Task: Search one way flight ticket for 2 adults, 2 children, 2 infants in seat in first from Kaunakakai, Molokai: Molokai Airport (hoolehua Airport) to Riverton: Central Wyoming Regional Airport (was Riverton Regional) on 5-4-2023. Choice of flights is Southwest. Number of bags: 7 checked bags. Price is upto 110000. Outbound departure time preference is 7:30.
Action: Mouse moved to (312, 304)
Screenshot: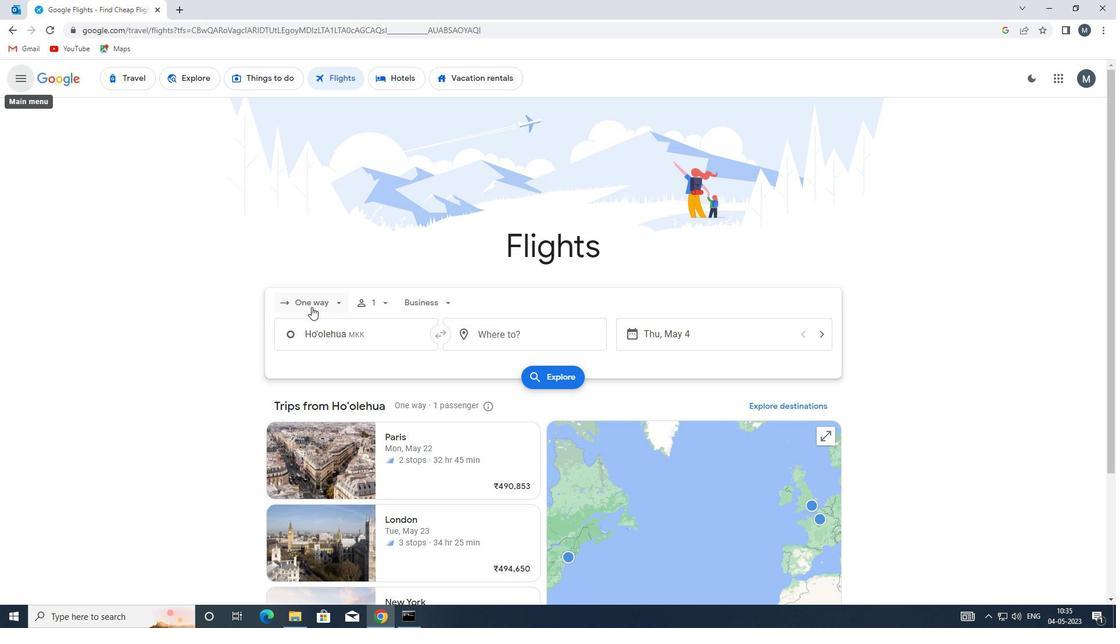 
Action: Mouse pressed left at (312, 304)
Screenshot: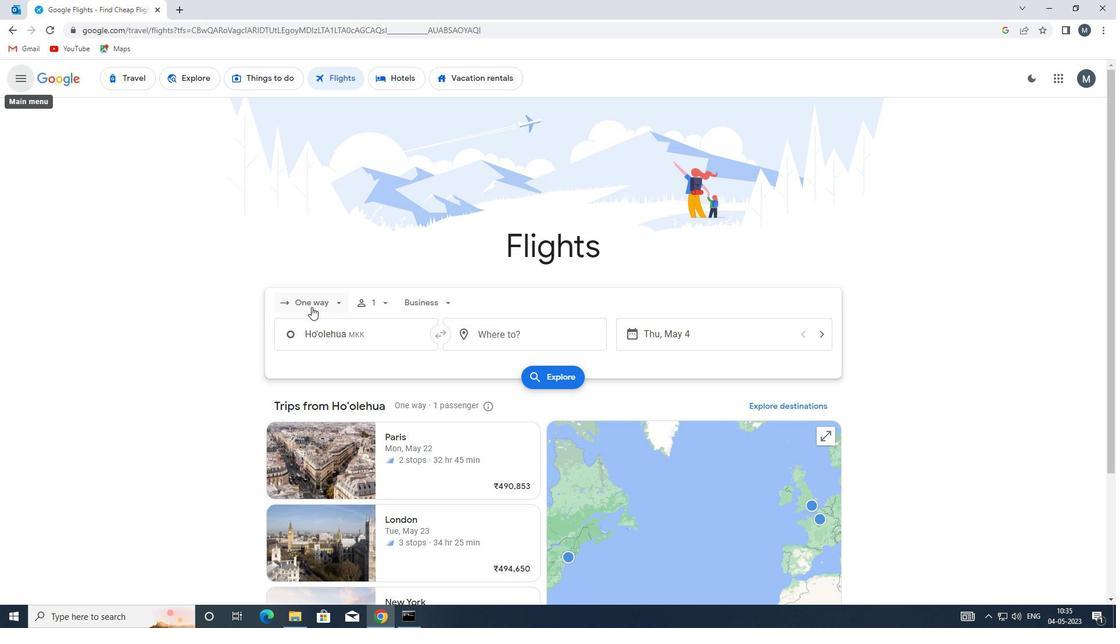 
Action: Mouse moved to (327, 358)
Screenshot: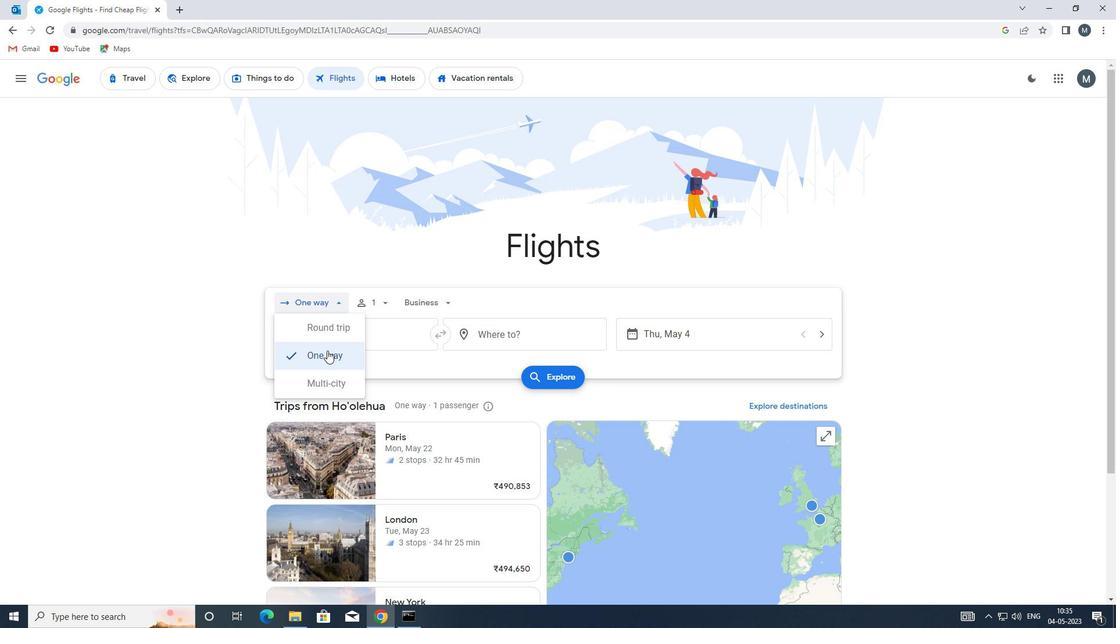 
Action: Mouse pressed left at (327, 358)
Screenshot: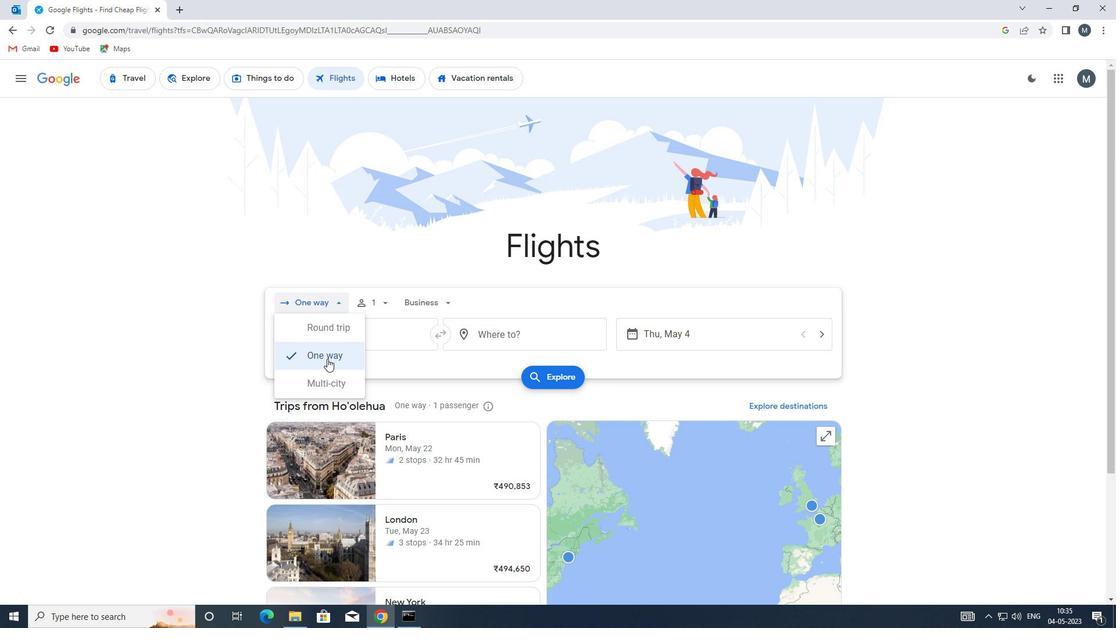 
Action: Mouse moved to (382, 304)
Screenshot: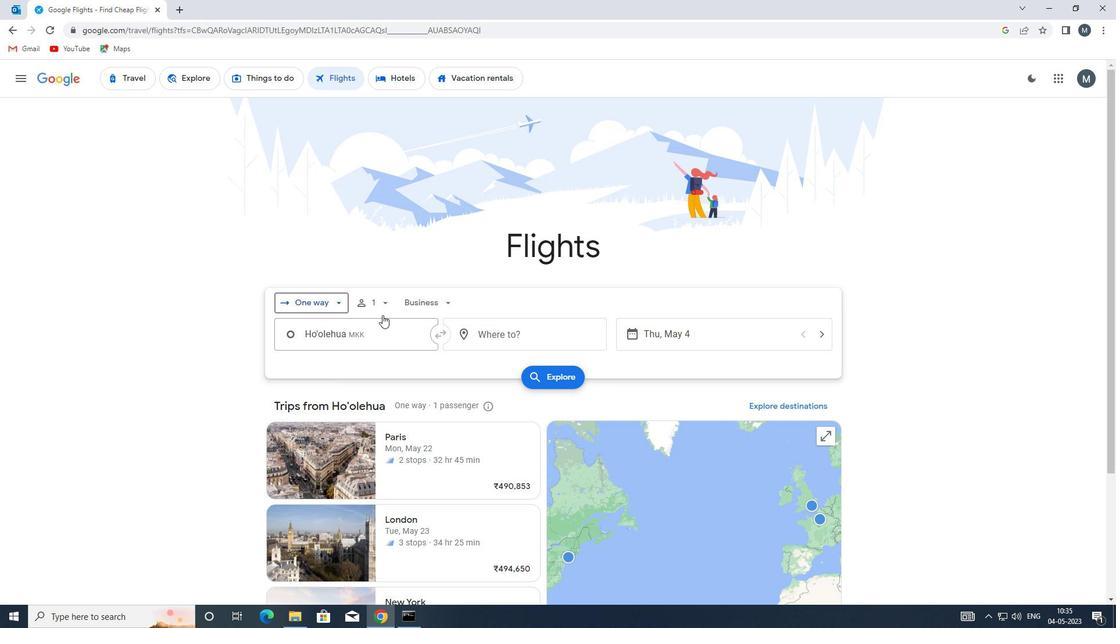 
Action: Mouse pressed left at (382, 304)
Screenshot: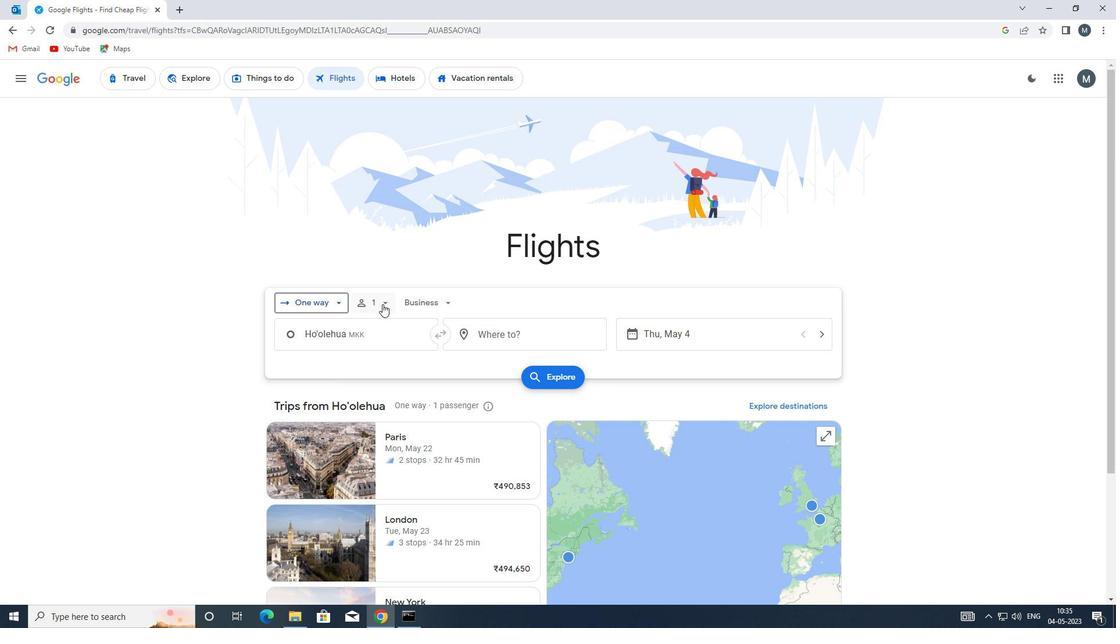 
Action: Mouse moved to (472, 330)
Screenshot: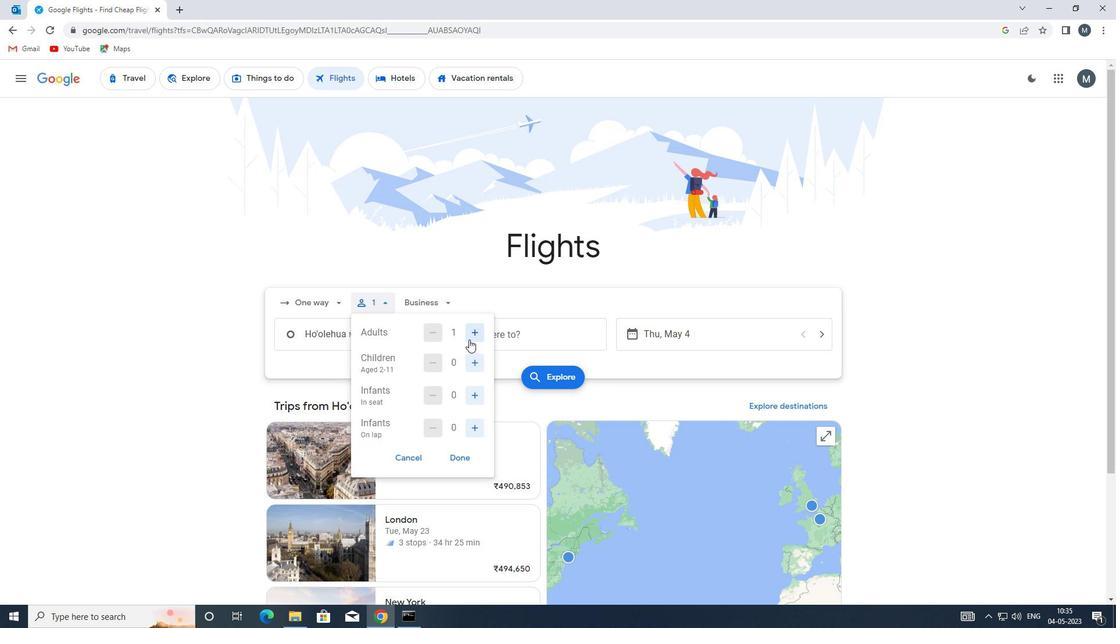 
Action: Mouse pressed left at (472, 330)
Screenshot: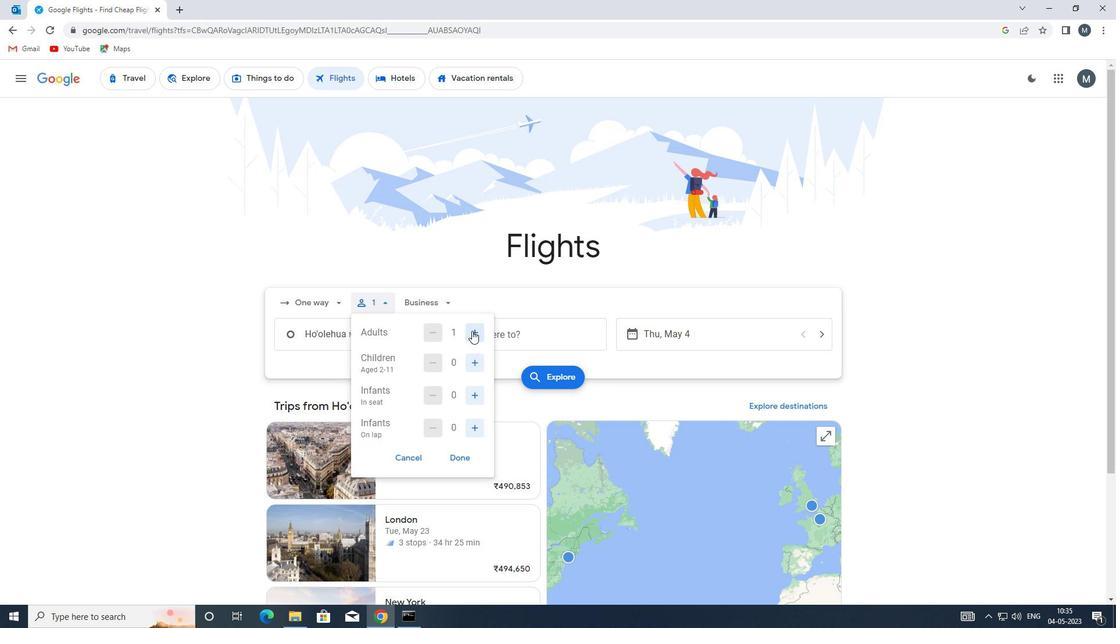 
Action: Mouse moved to (481, 362)
Screenshot: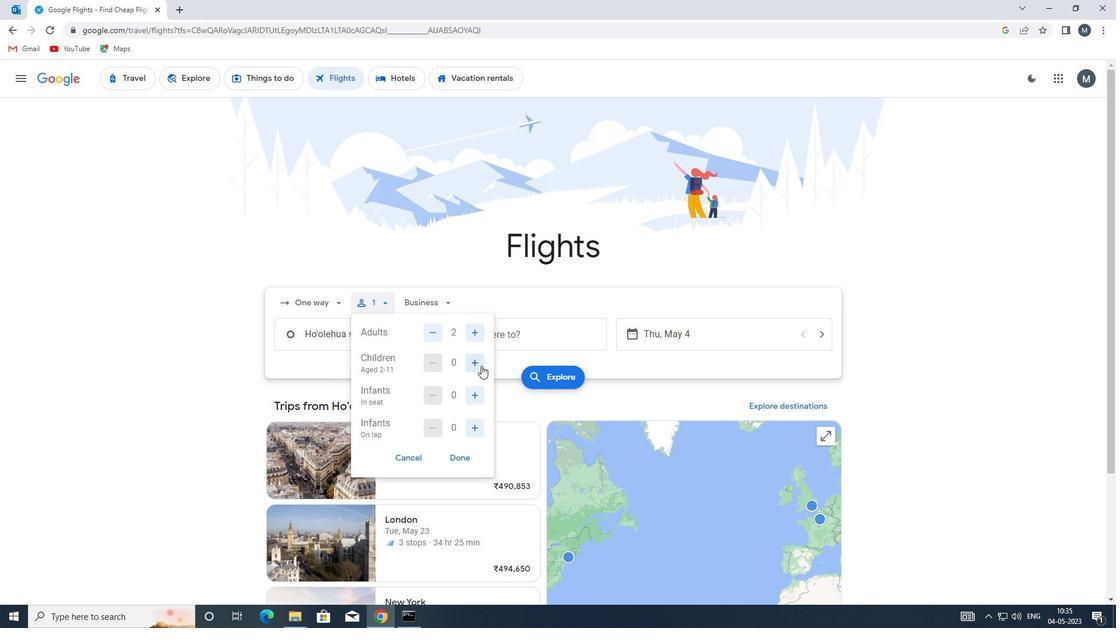 
Action: Mouse pressed left at (481, 362)
Screenshot: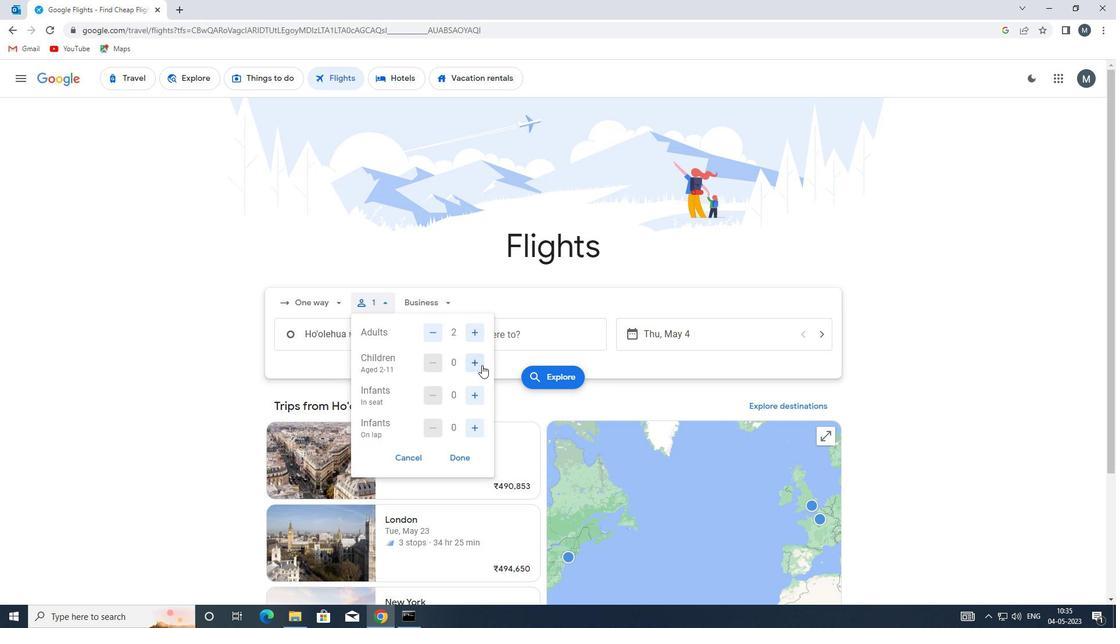
Action: Mouse pressed left at (481, 362)
Screenshot: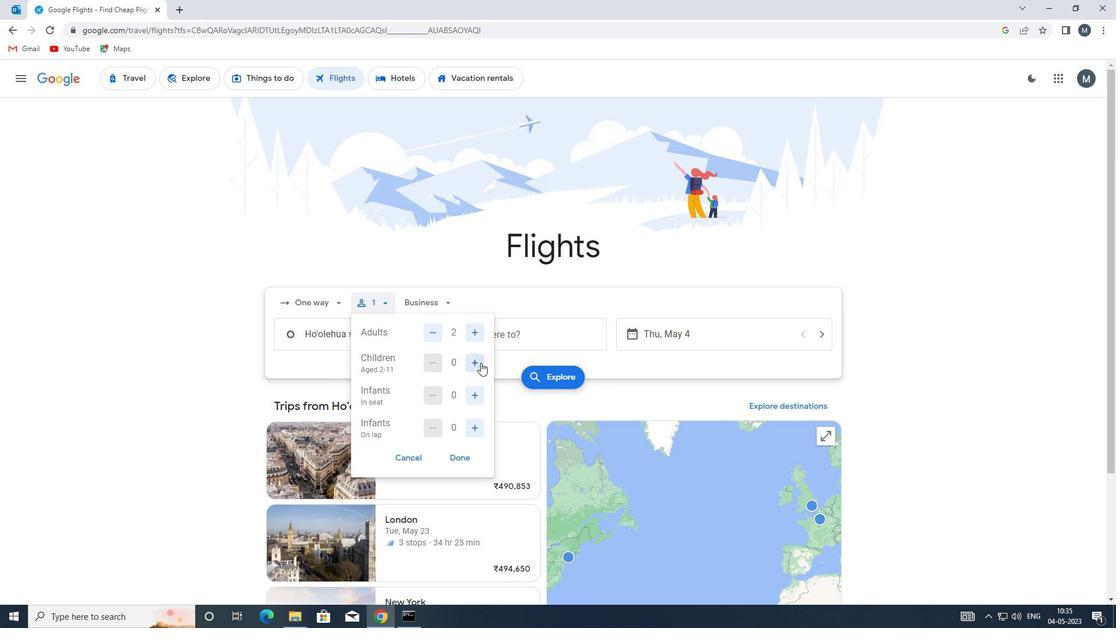 
Action: Mouse moved to (476, 394)
Screenshot: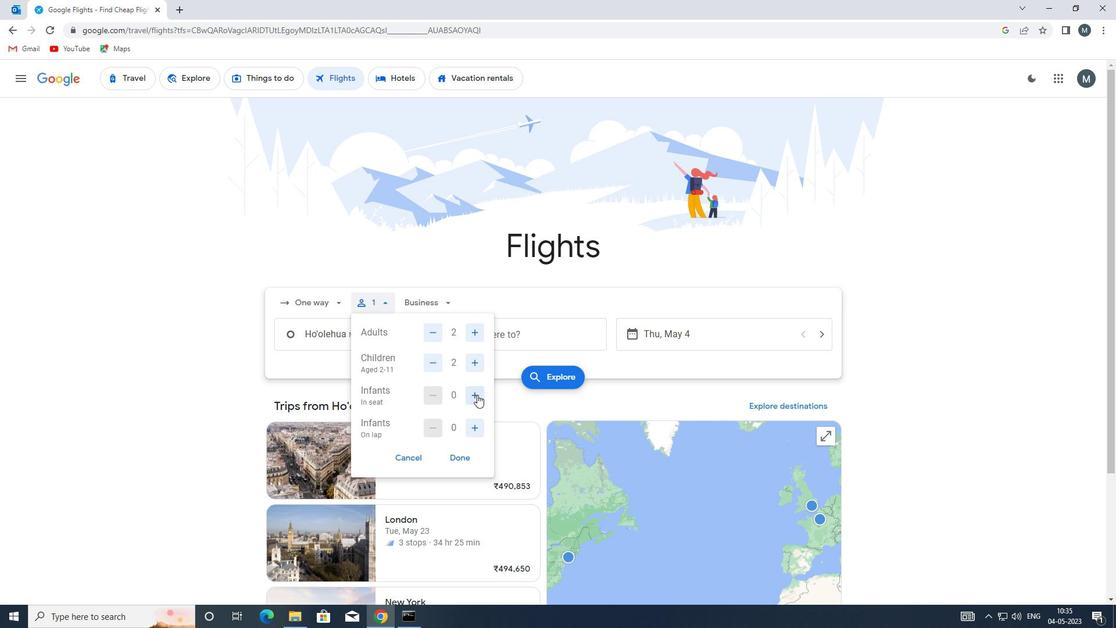 
Action: Mouse pressed left at (476, 394)
Screenshot: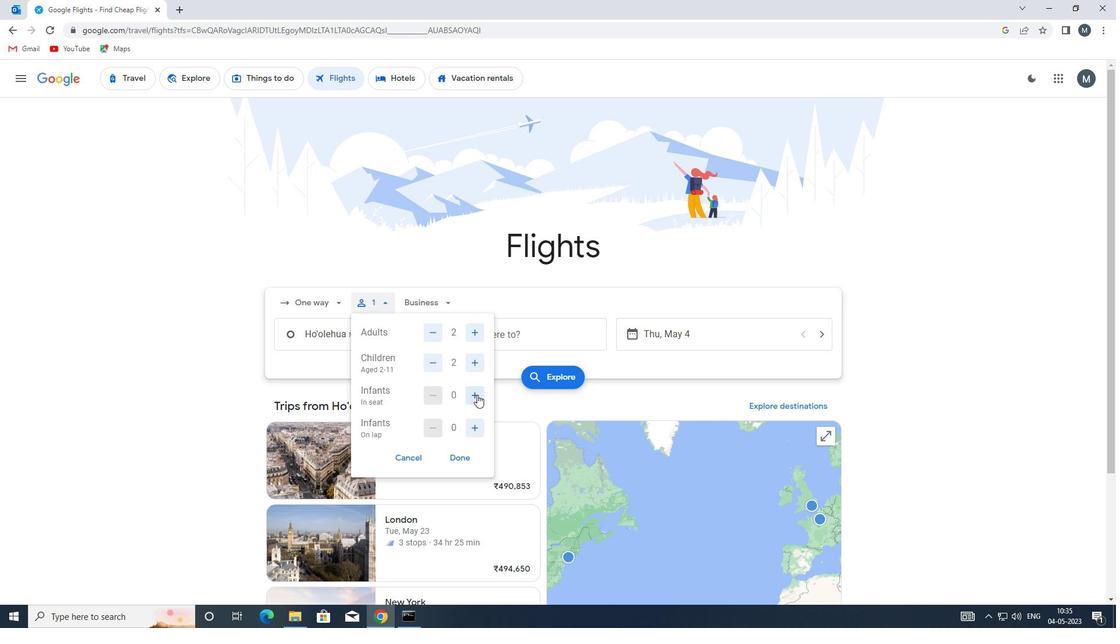 
Action: Mouse pressed left at (476, 394)
Screenshot: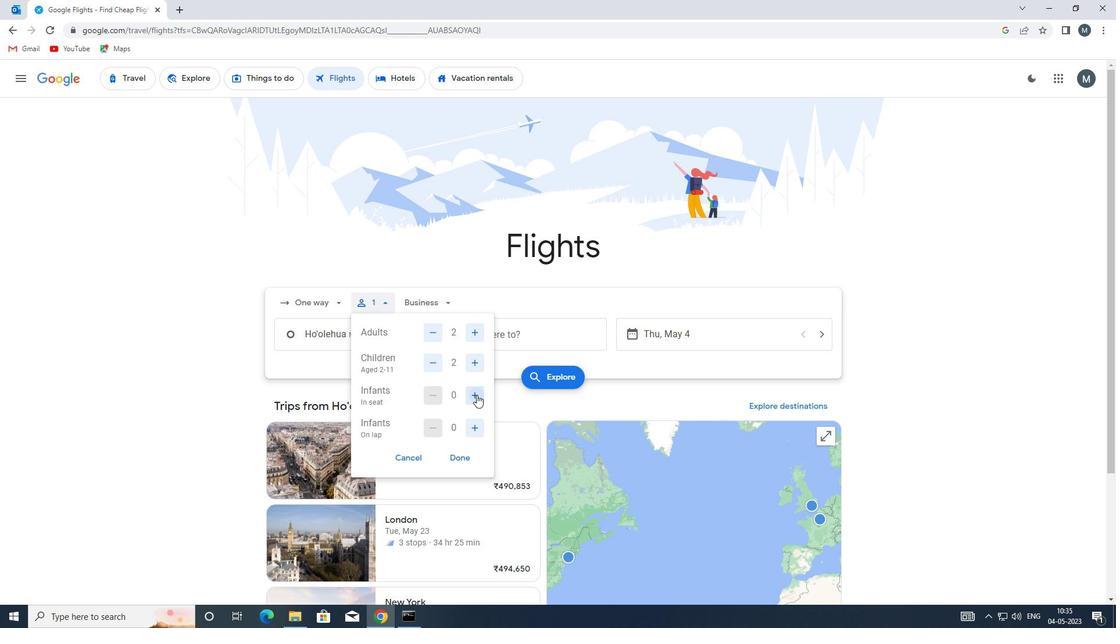 
Action: Mouse moved to (469, 454)
Screenshot: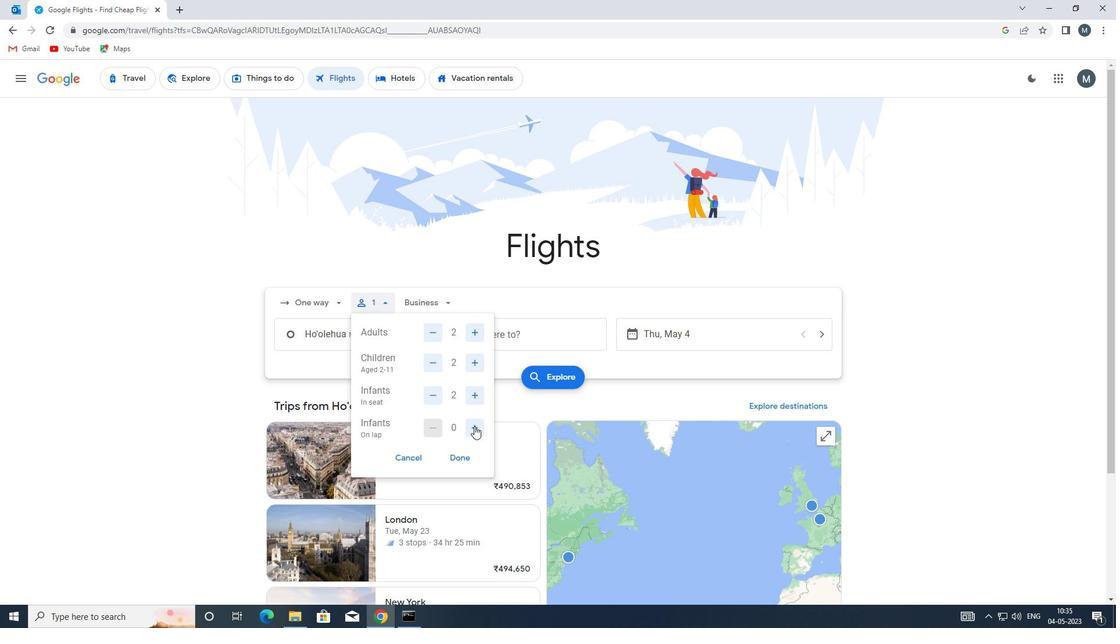 
Action: Mouse pressed left at (469, 454)
Screenshot: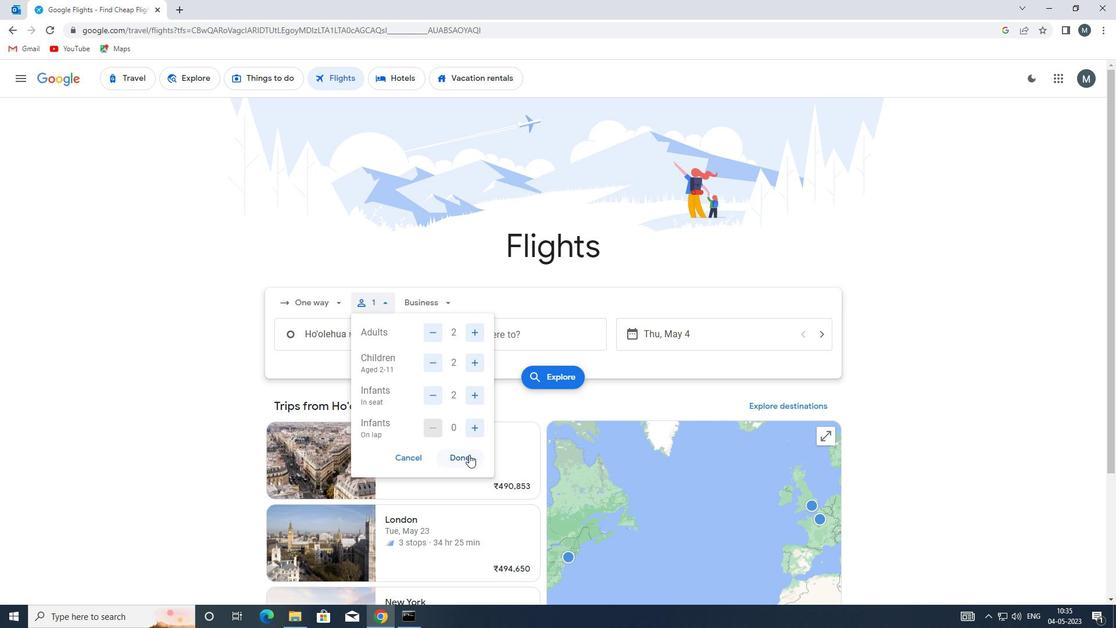 
Action: Mouse moved to (442, 307)
Screenshot: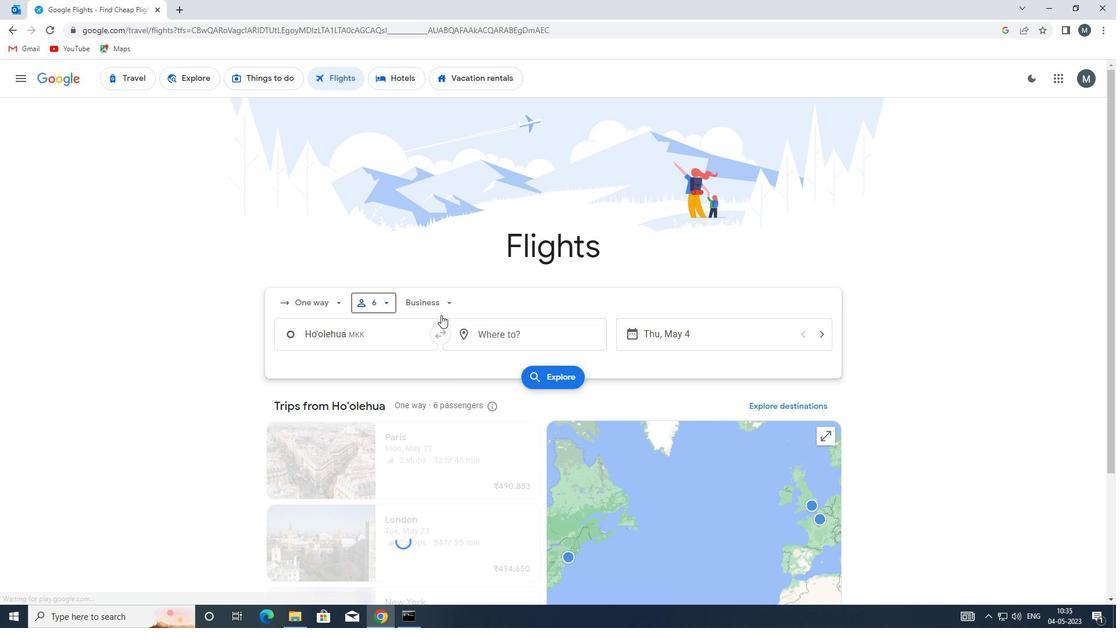 
Action: Mouse pressed left at (442, 307)
Screenshot: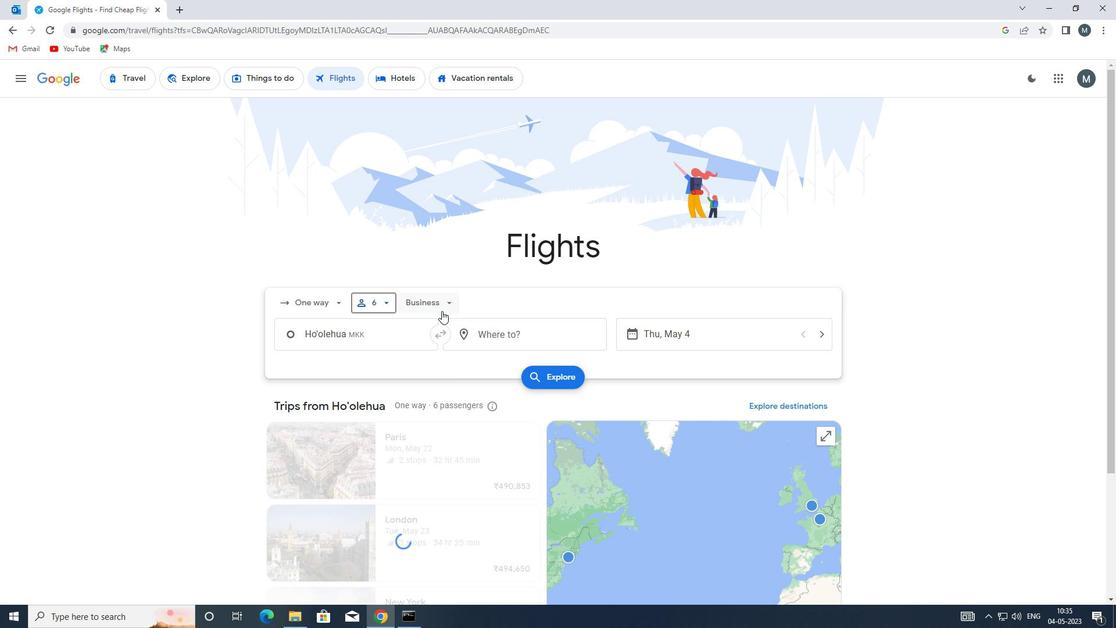 
Action: Mouse moved to (466, 410)
Screenshot: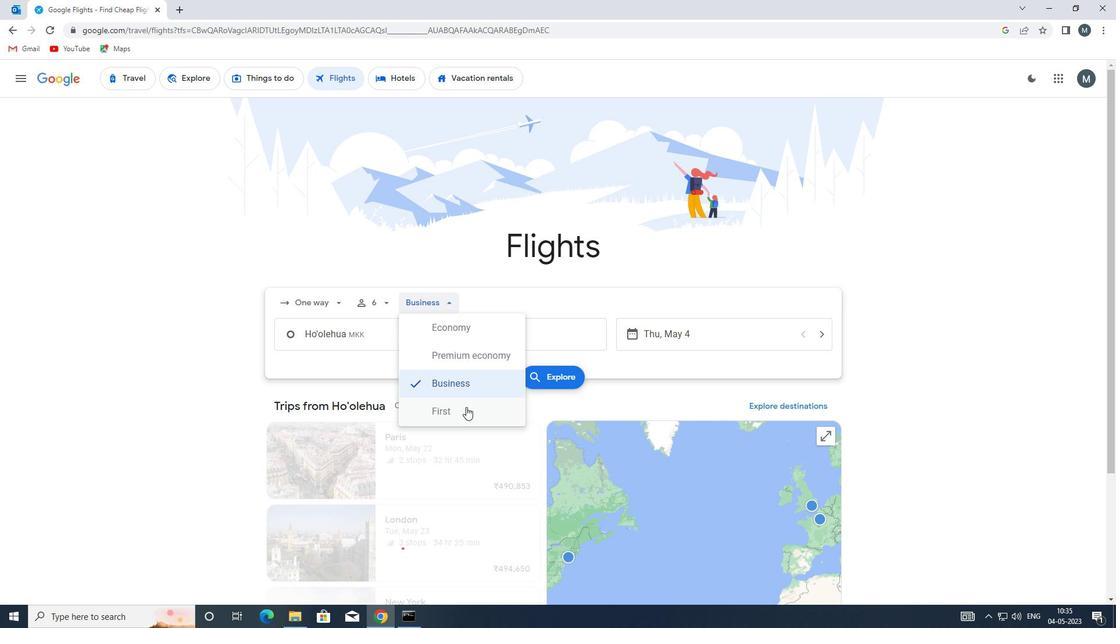 
Action: Mouse pressed left at (466, 410)
Screenshot: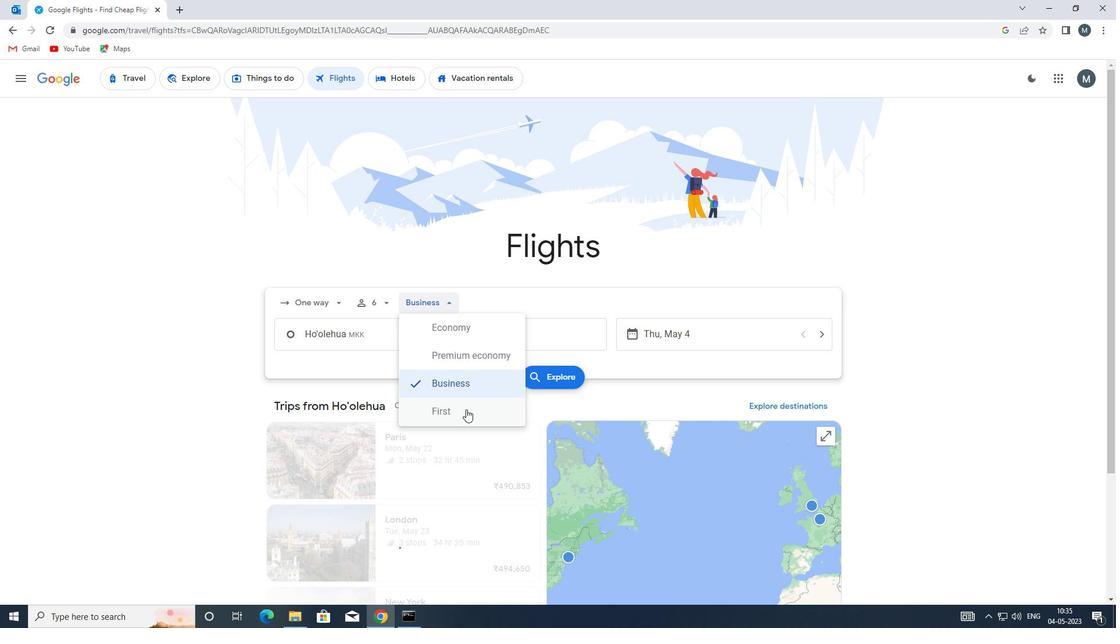 
Action: Mouse moved to (393, 340)
Screenshot: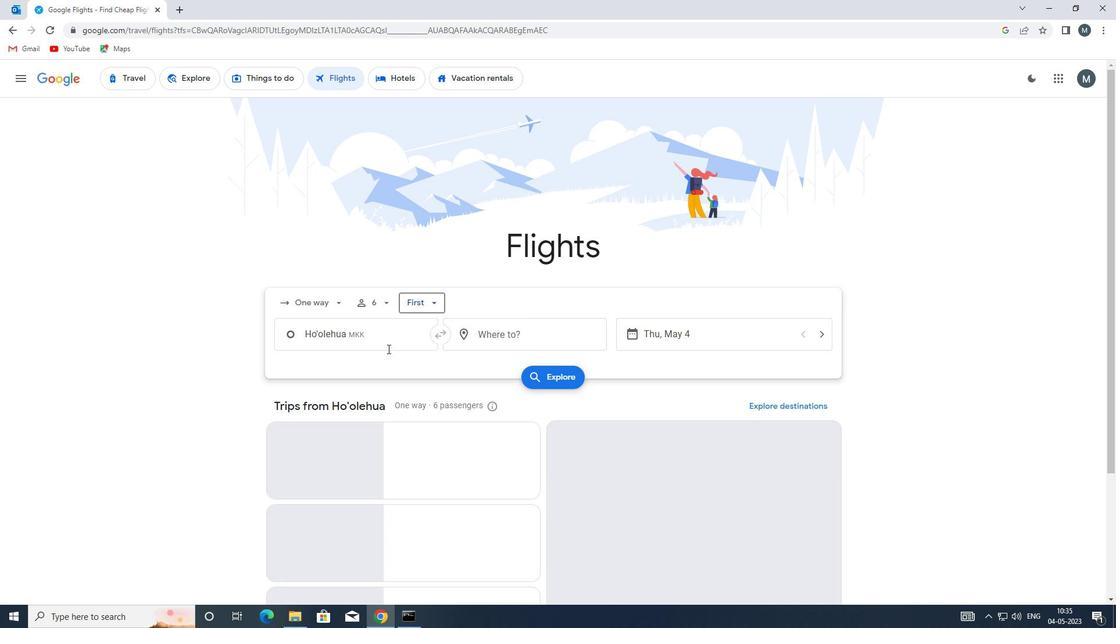 
Action: Mouse pressed left at (393, 340)
Screenshot: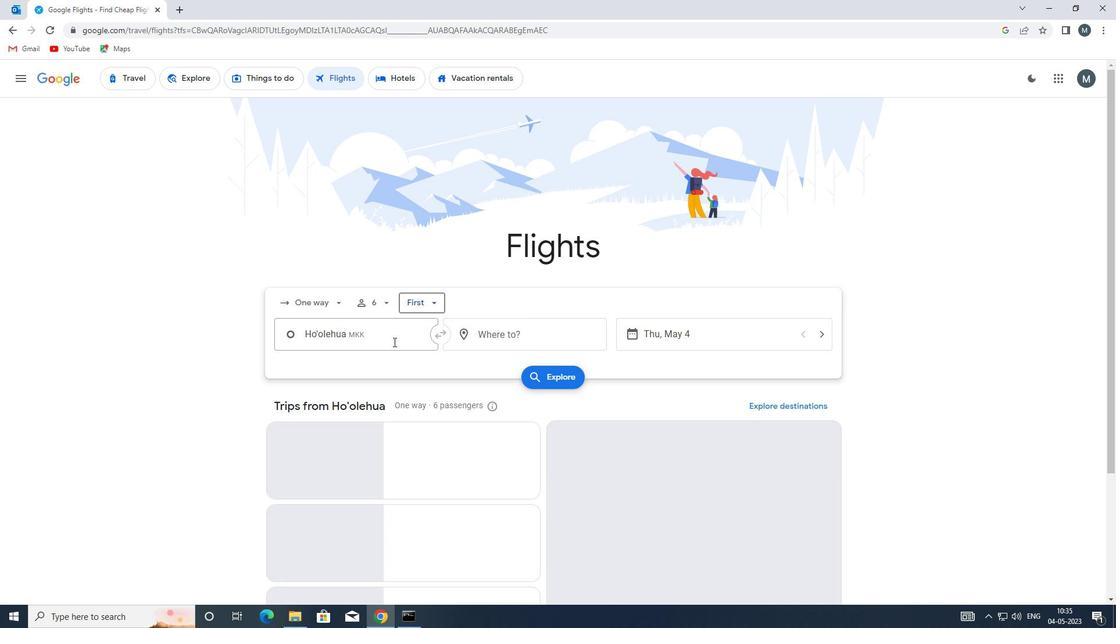 
Action: Mouse moved to (389, 405)
Screenshot: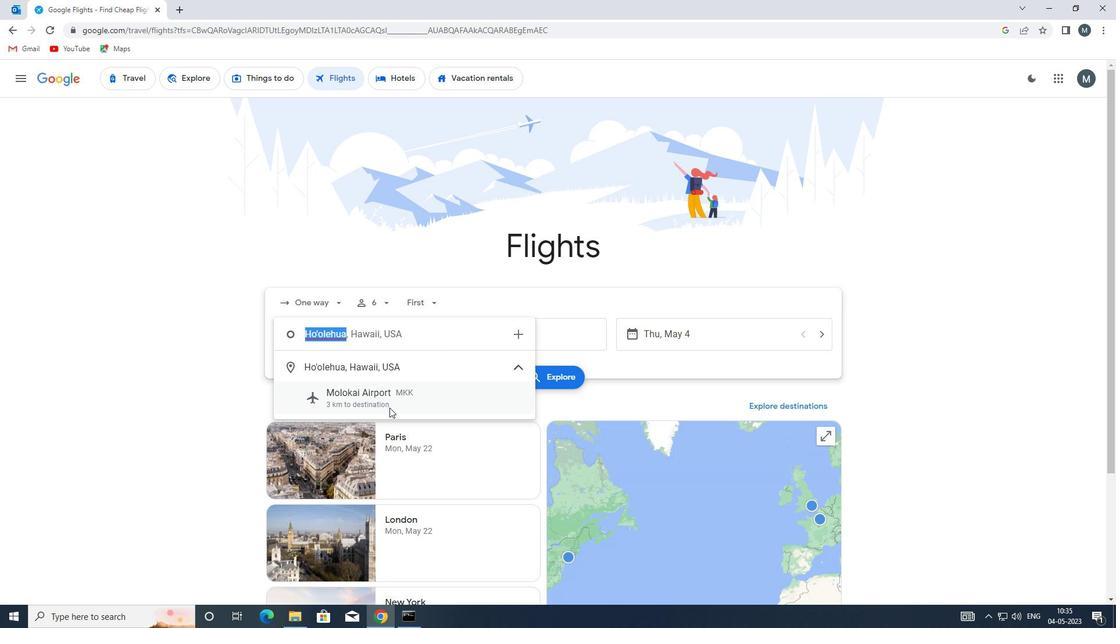 
Action: Mouse pressed left at (389, 405)
Screenshot: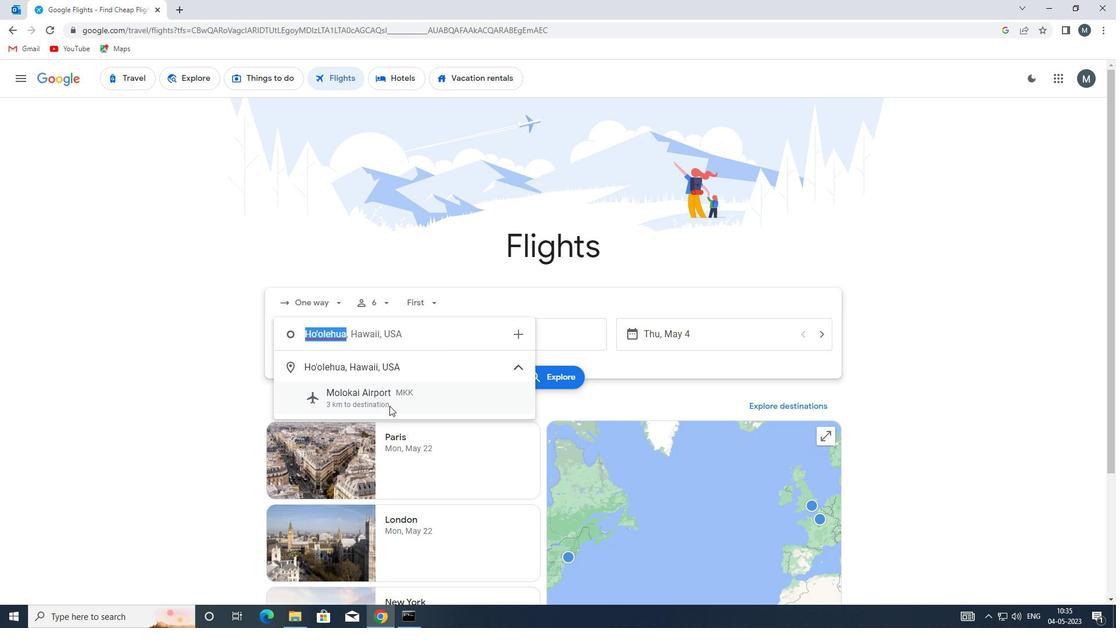 
Action: Mouse moved to (490, 336)
Screenshot: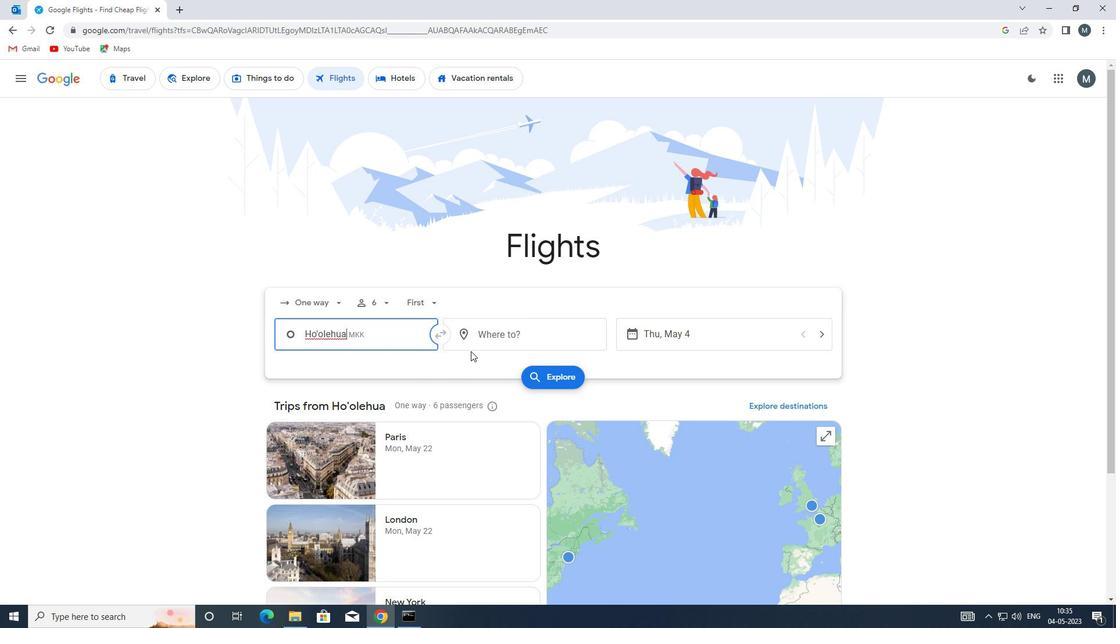 
Action: Mouse pressed left at (490, 336)
Screenshot: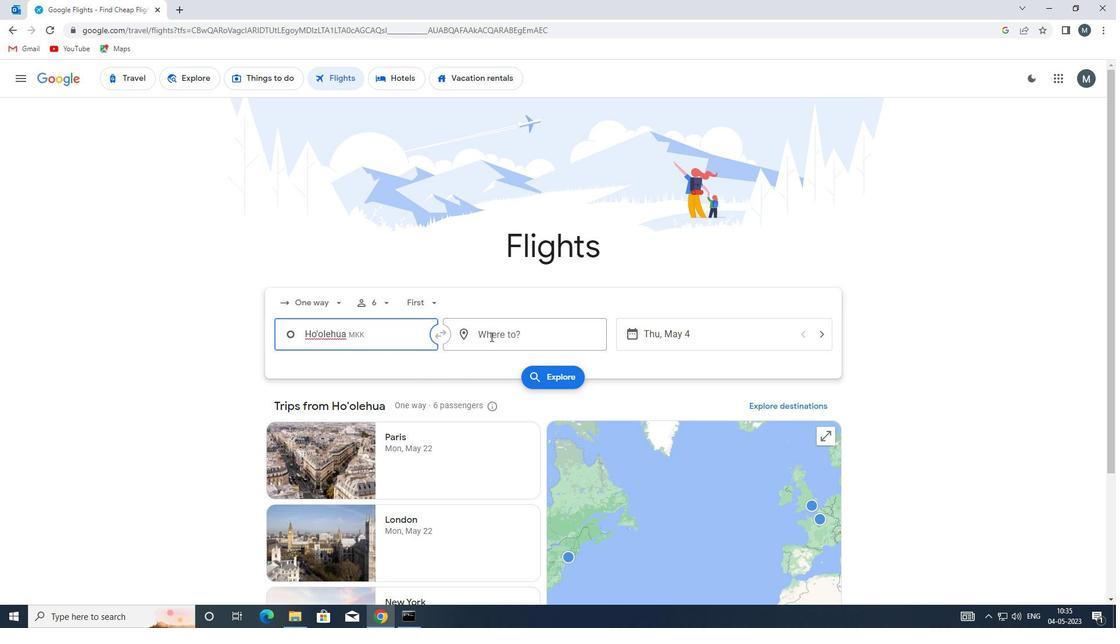 
Action: Key pressed riw
Screenshot: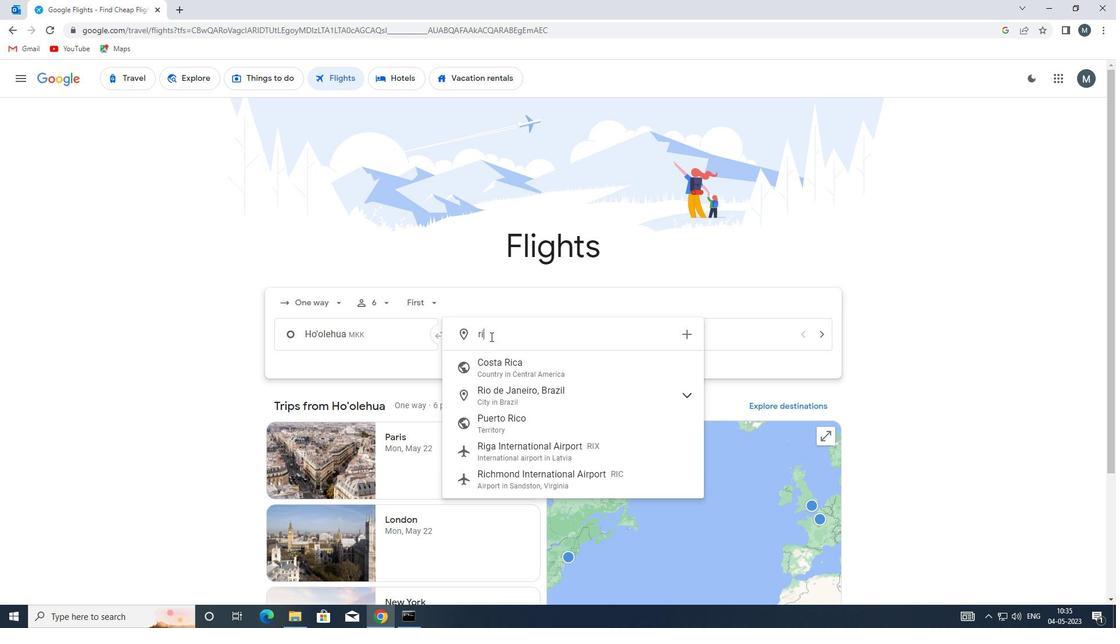 
Action: Mouse moved to (531, 372)
Screenshot: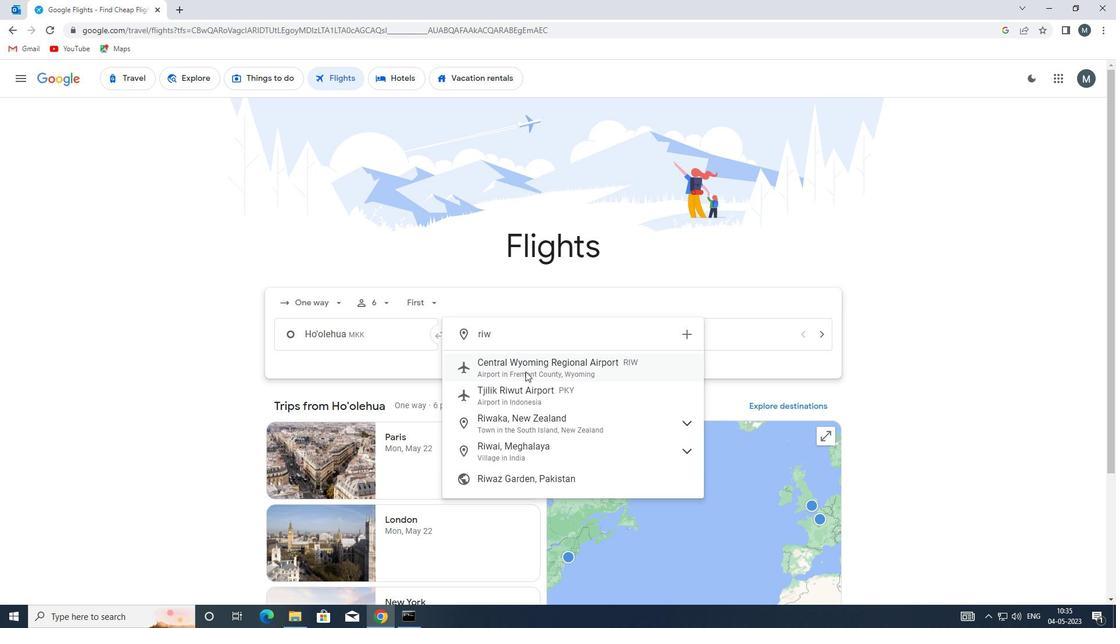 
Action: Mouse pressed left at (531, 372)
Screenshot: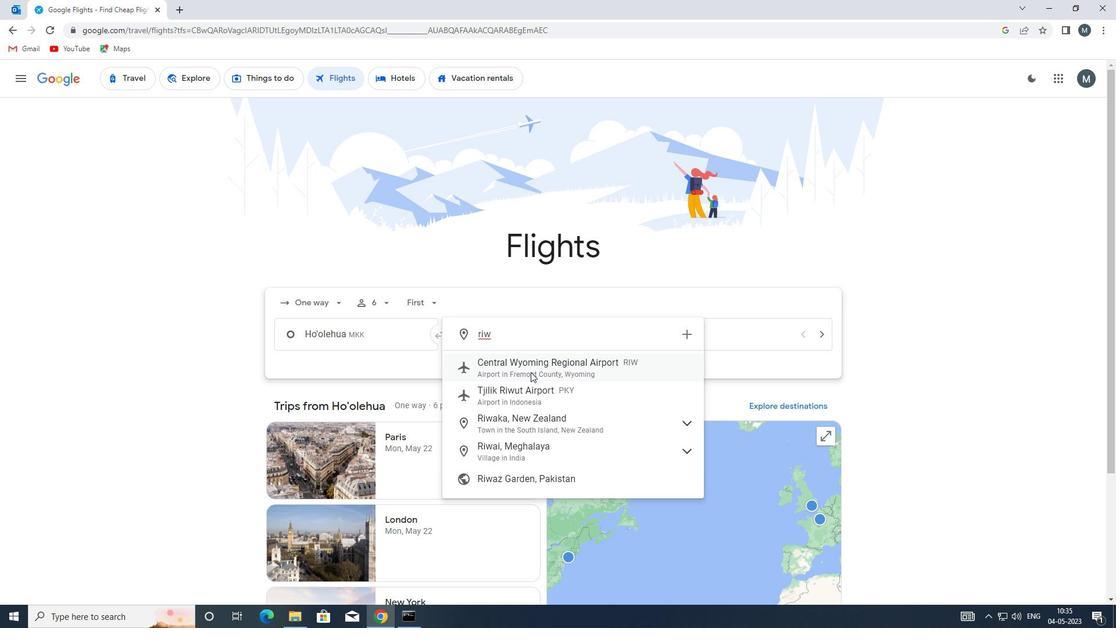
Action: Mouse moved to (651, 337)
Screenshot: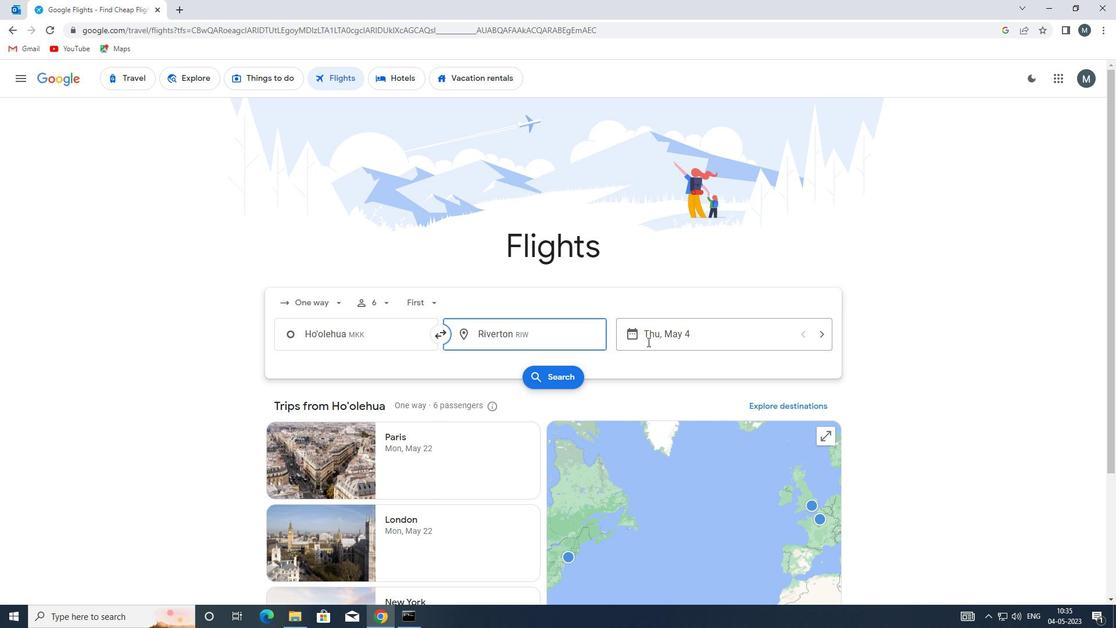 
Action: Mouse pressed left at (651, 337)
Screenshot: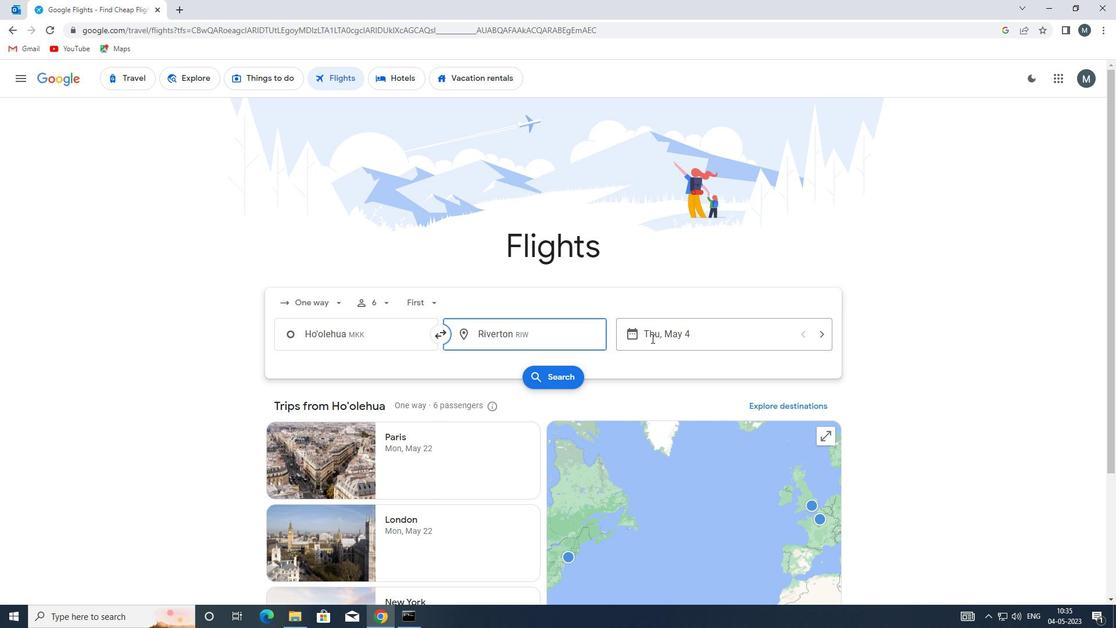 
Action: Mouse moved to (532, 393)
Screenshot: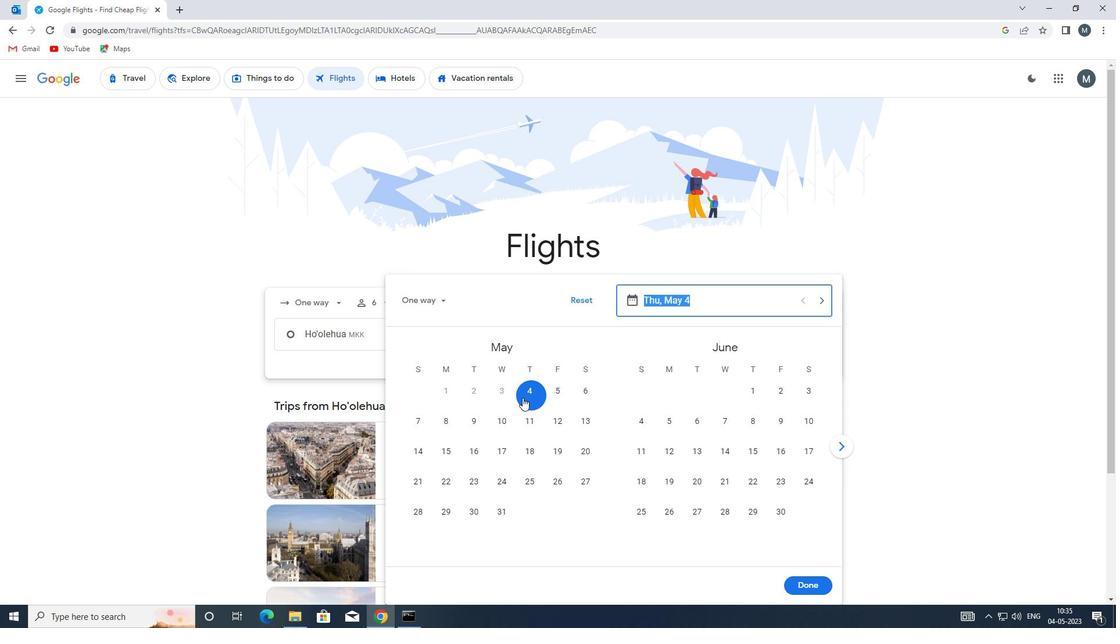 
Action: Mouse pressed left at (532, 393)
Screenshot: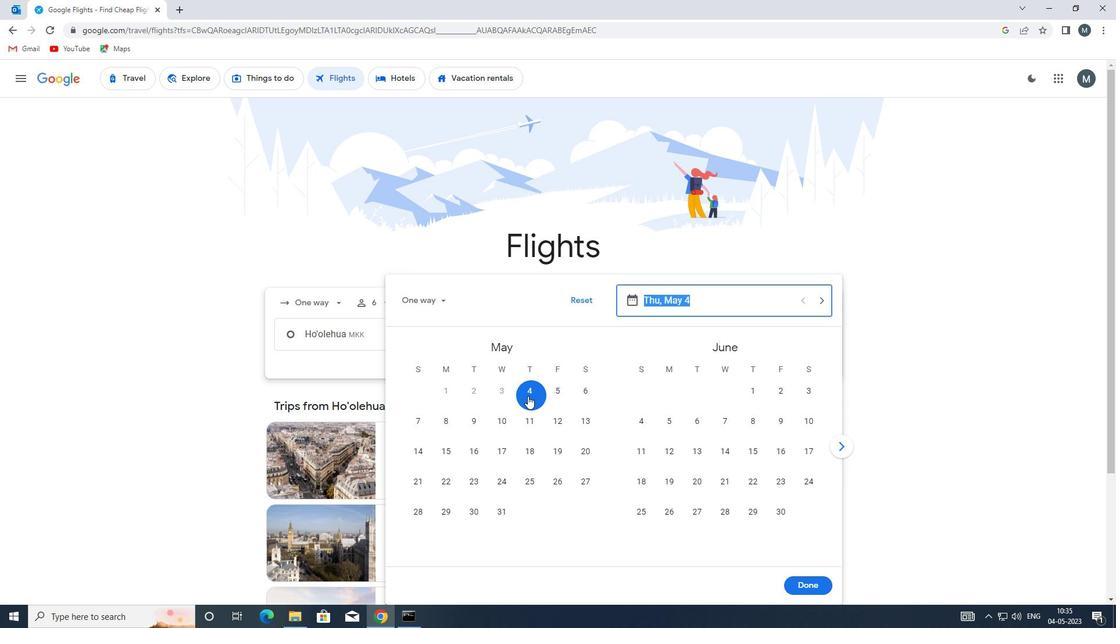 
Action: Mouse moved to (797, 579)
Screenshot: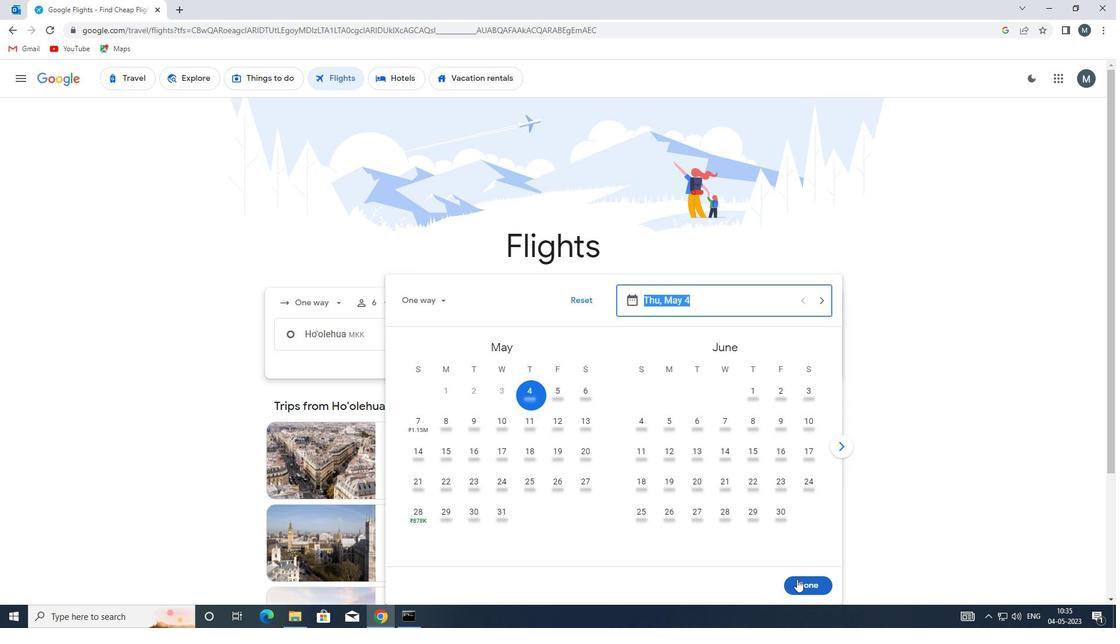 
Action: Mouse pressed left at (797, 579)
Screenshot: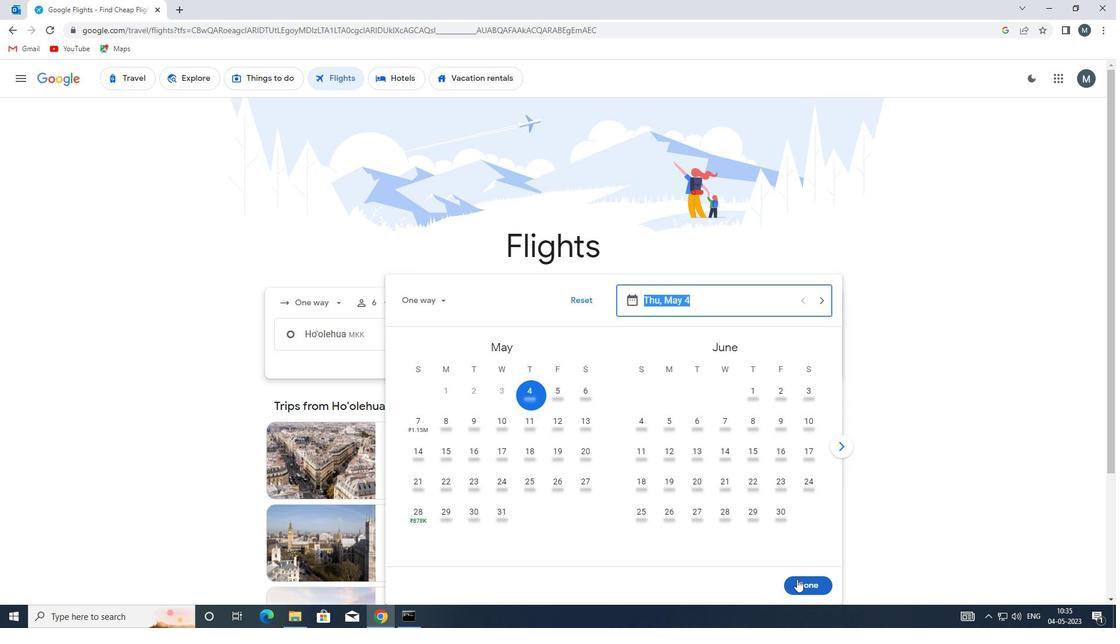 
Action: Mouse moved to (573, 382)
Screenshot: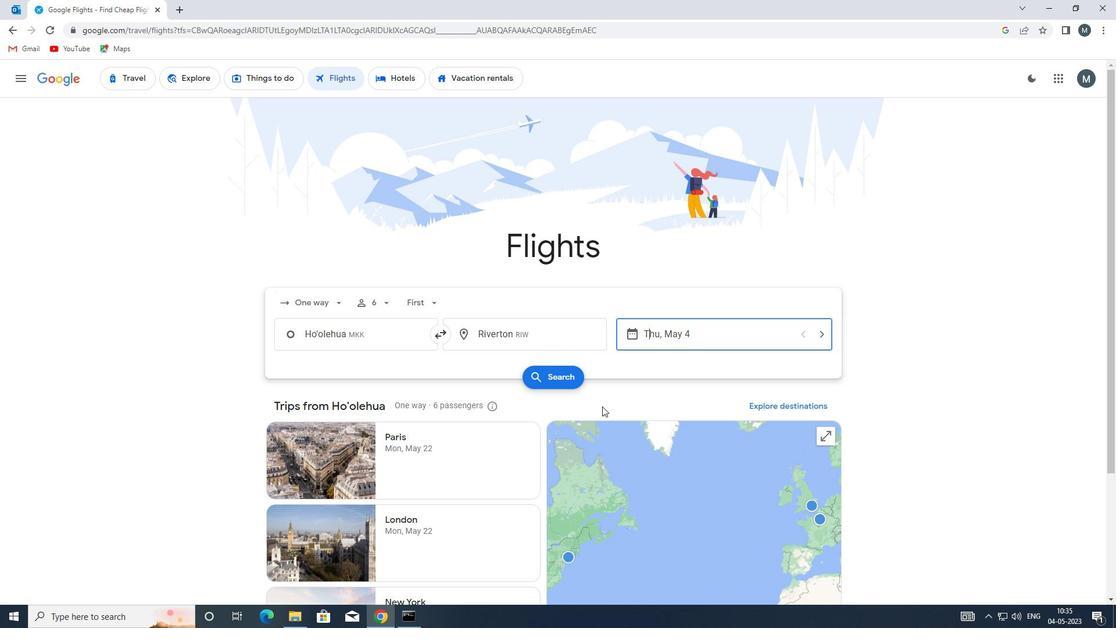 
Action: Mouse pressed left at (573, 382)
Screenshot: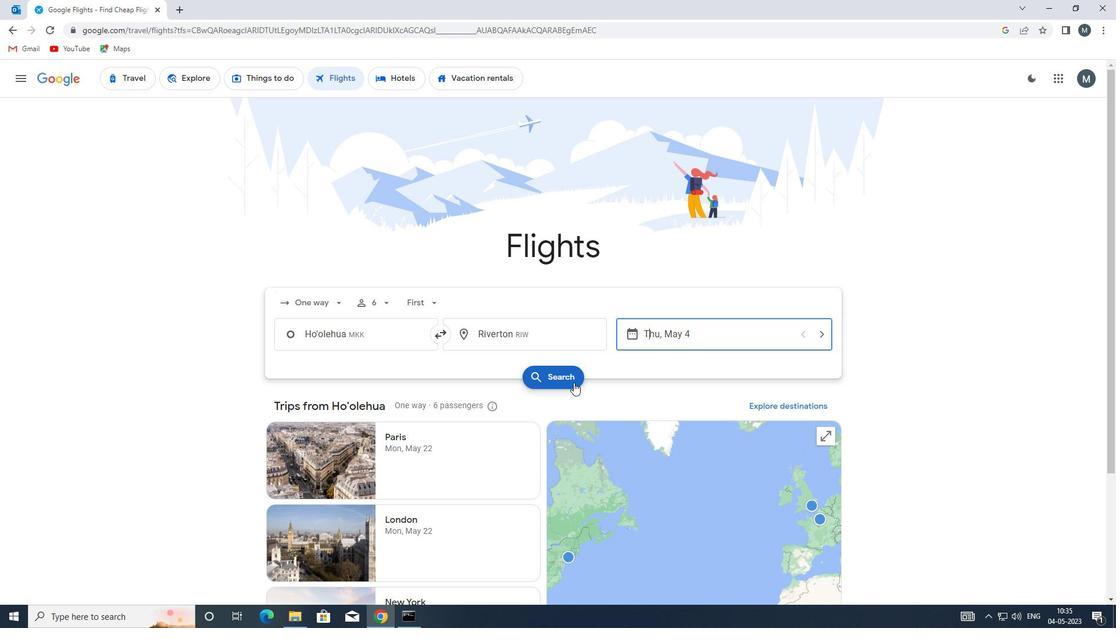 
Action: Mouse moved to (304, 187)
Screenshot: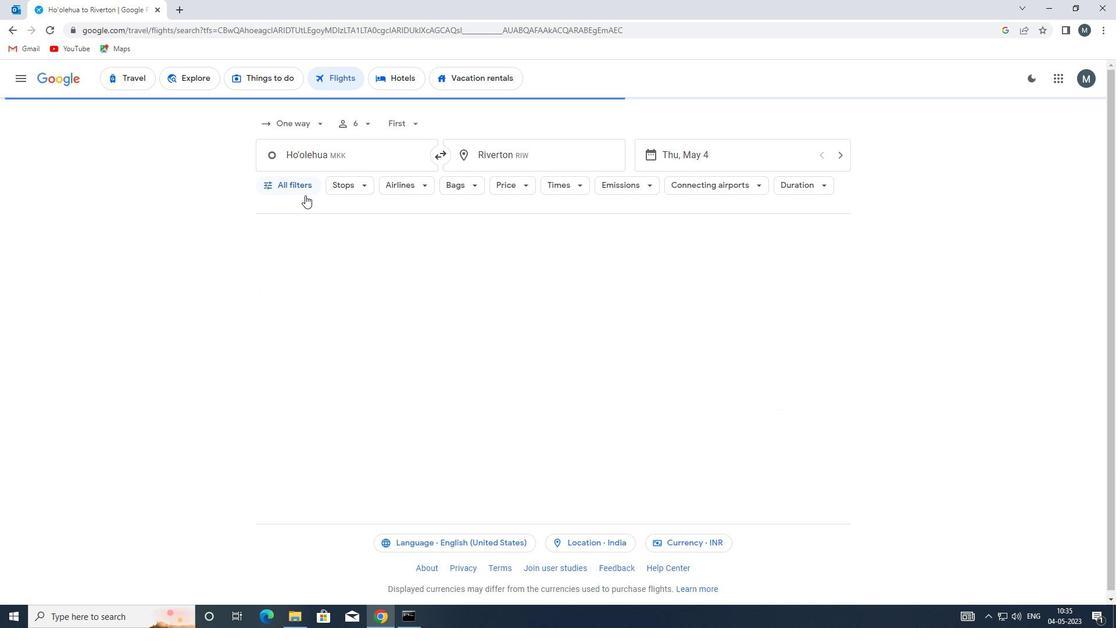 
Action: Mouse pressed left at (304, 187)
Screenshot: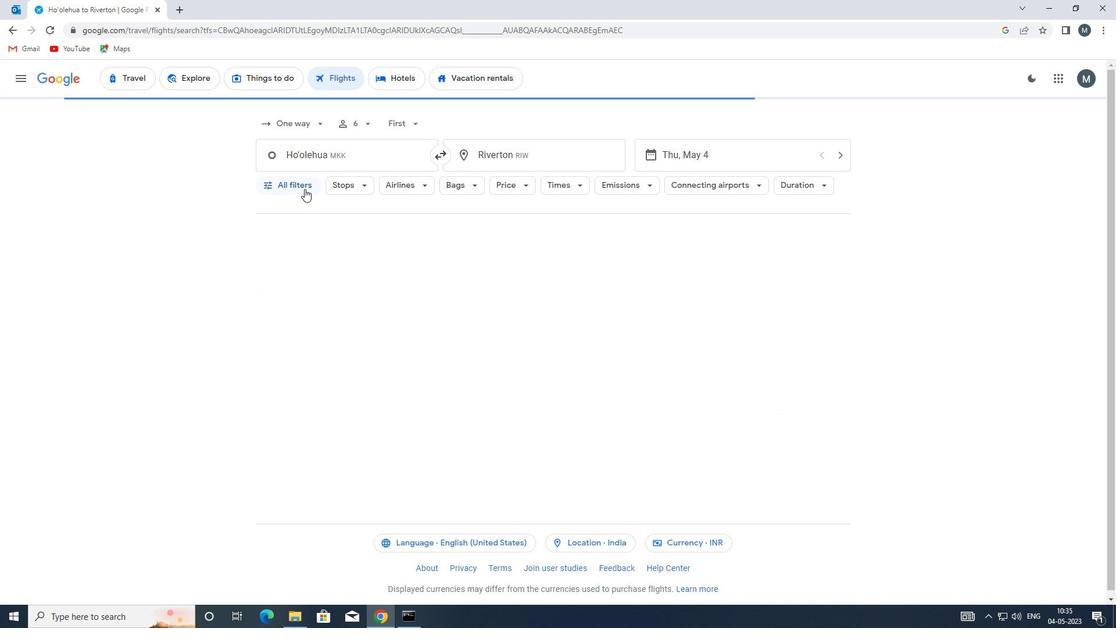
Action: Mouse moved to (316, 272)
Screenshot: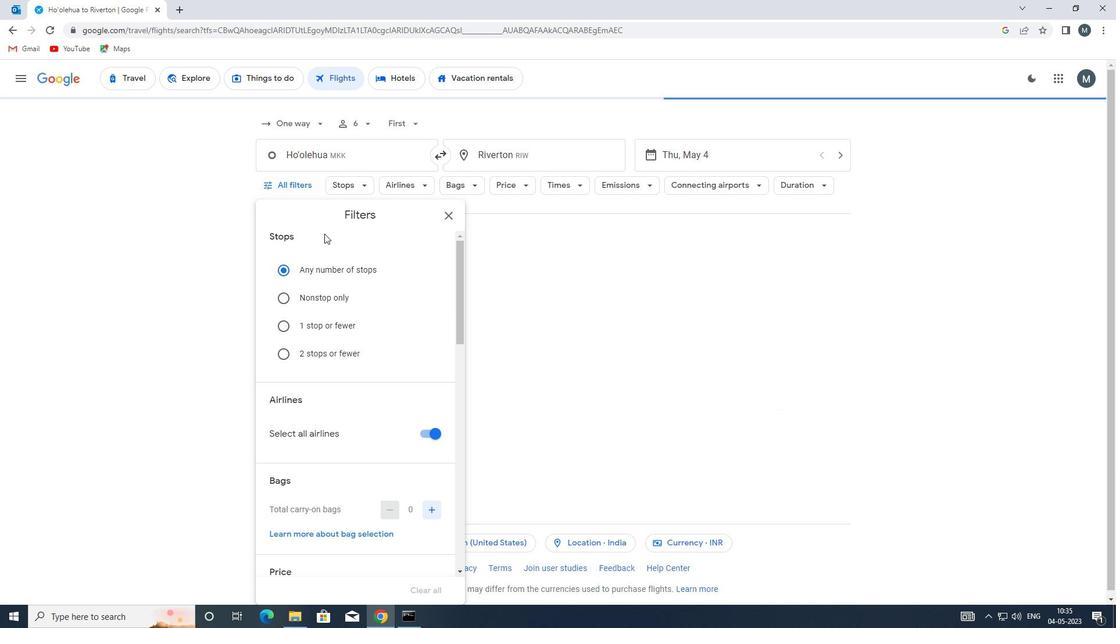 
Action: Mouse scrolled (316, 271) with delta (0, 0)
Screenshot: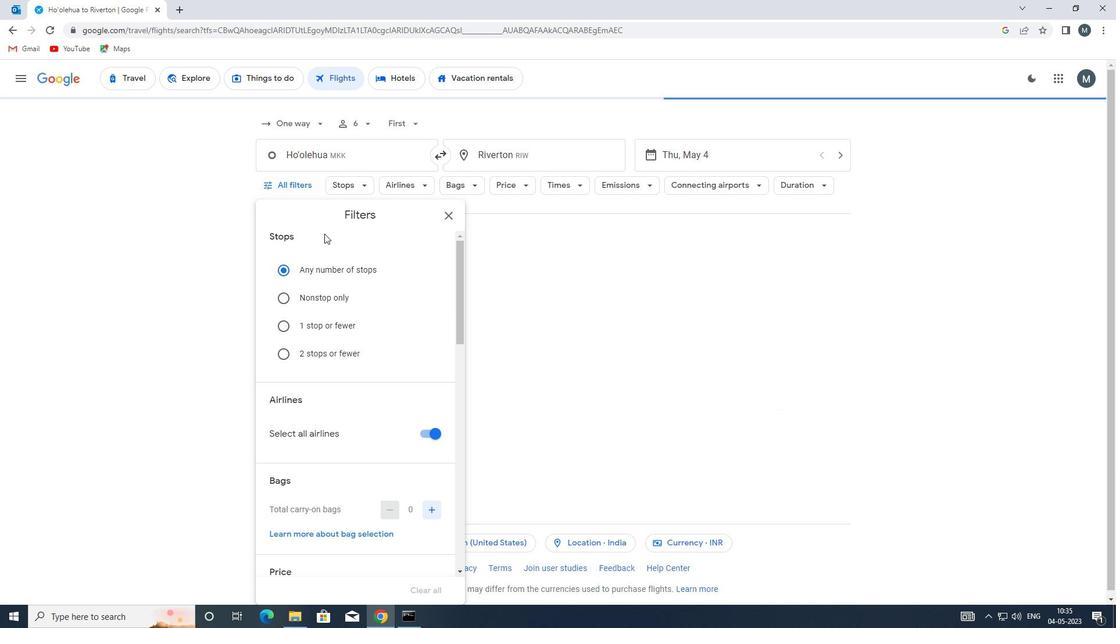 
Action: Mouse moved to (316, 275)
Screenshot: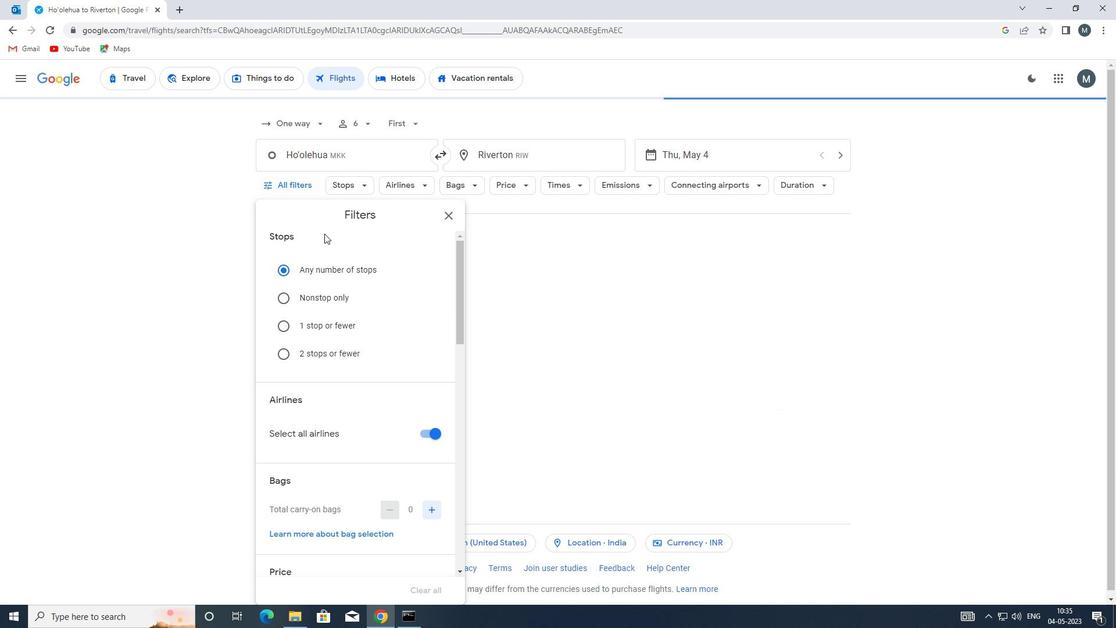 
Action: Mouse scrolled (316, 275) with delta (0, 0)
Screenshot: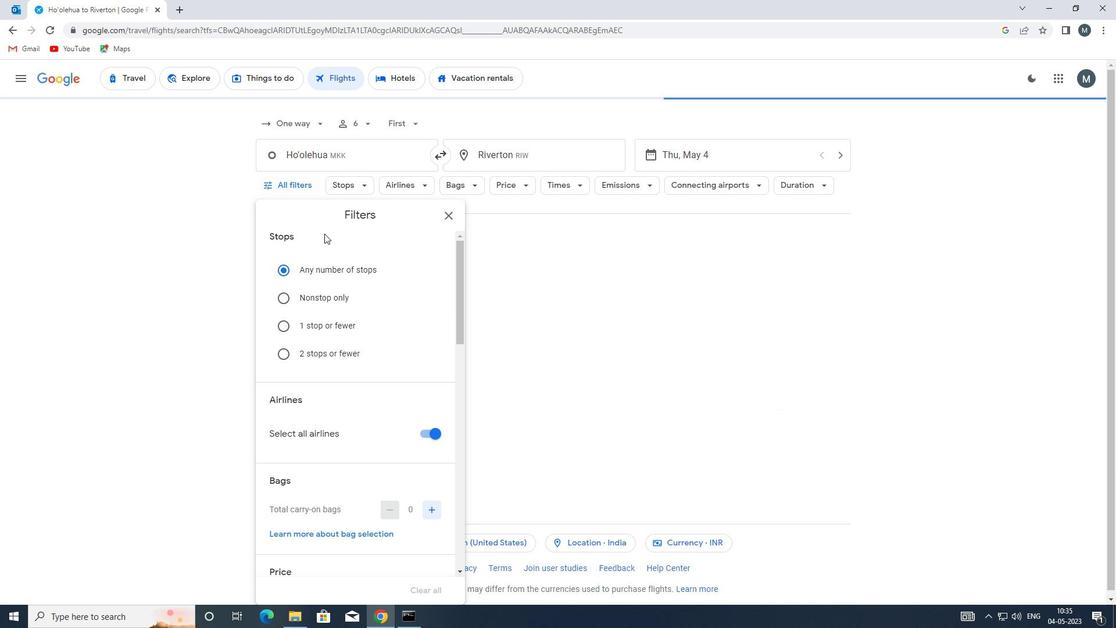 
Action: Mouse moved to (420, 318)
Screenshot: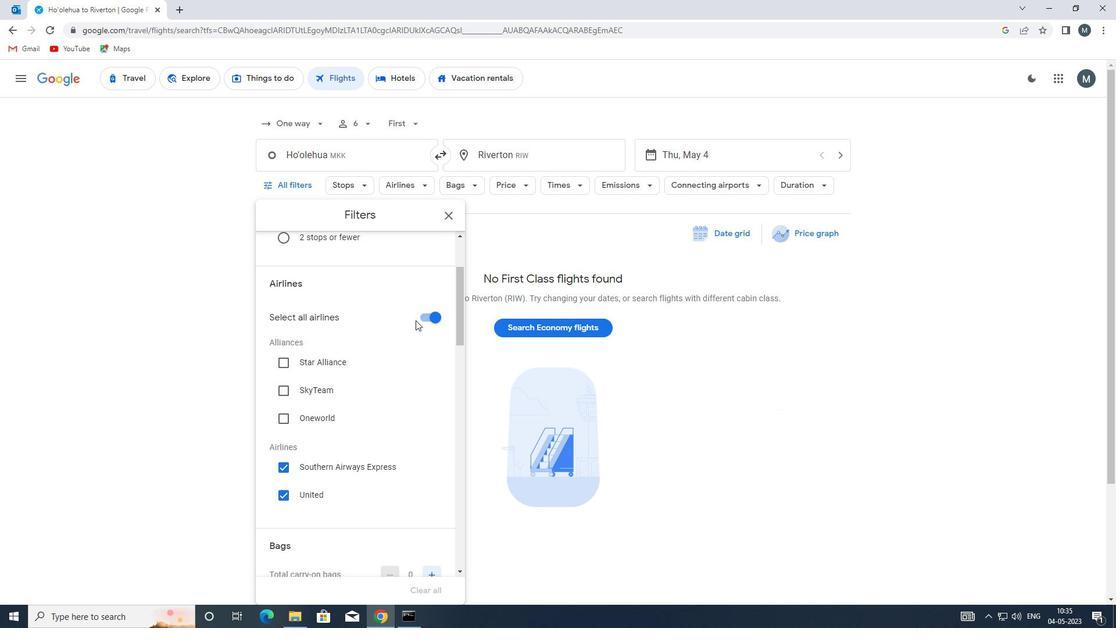 
Action: Mouse pressed left at (420, 318)
Screenshot: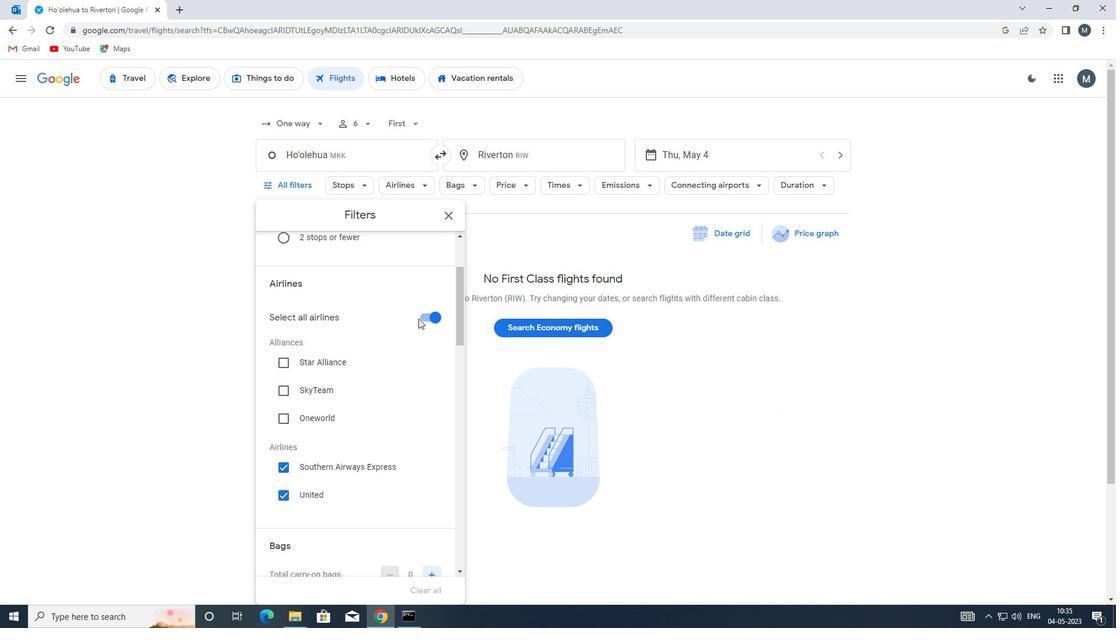 
Action: Mouse moved to (351, 336)
Screenshot: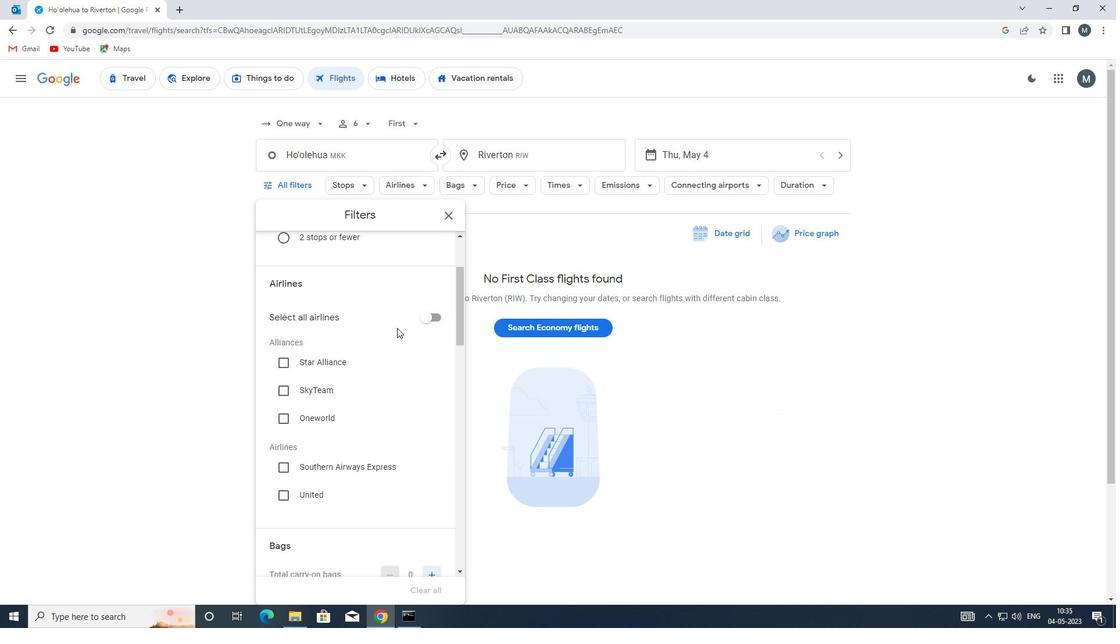 
Action: Mouse scrolled (351, 336) with delta (0, 0)
Screenshot: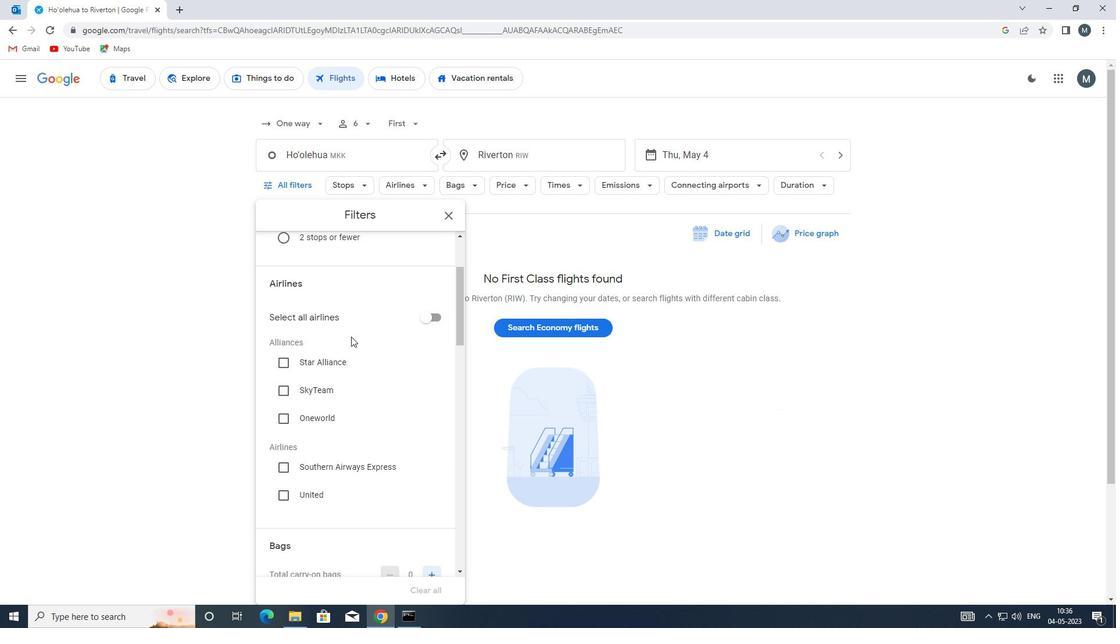 
Action: Mouse scrolled (351, 336) with delta (0, 0)
Screenshot: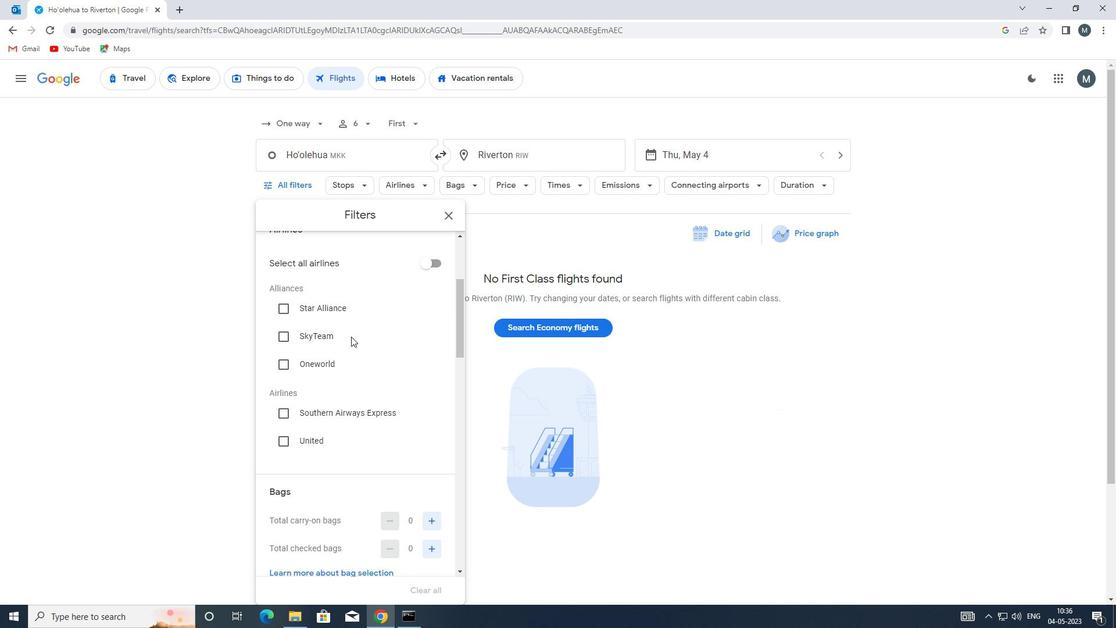 
Action: Mouse scrolled (351, 336) with delta (0, 0)
Screenshot: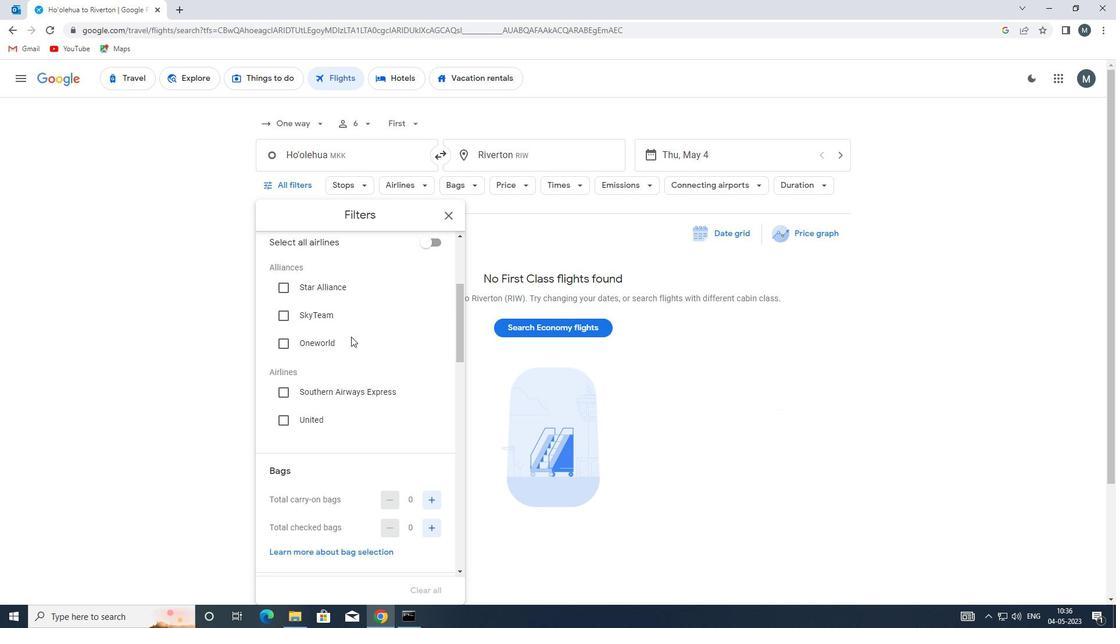 
Action: Mouse scrolled (351, 336) with delta (0, 0)
Screenshot: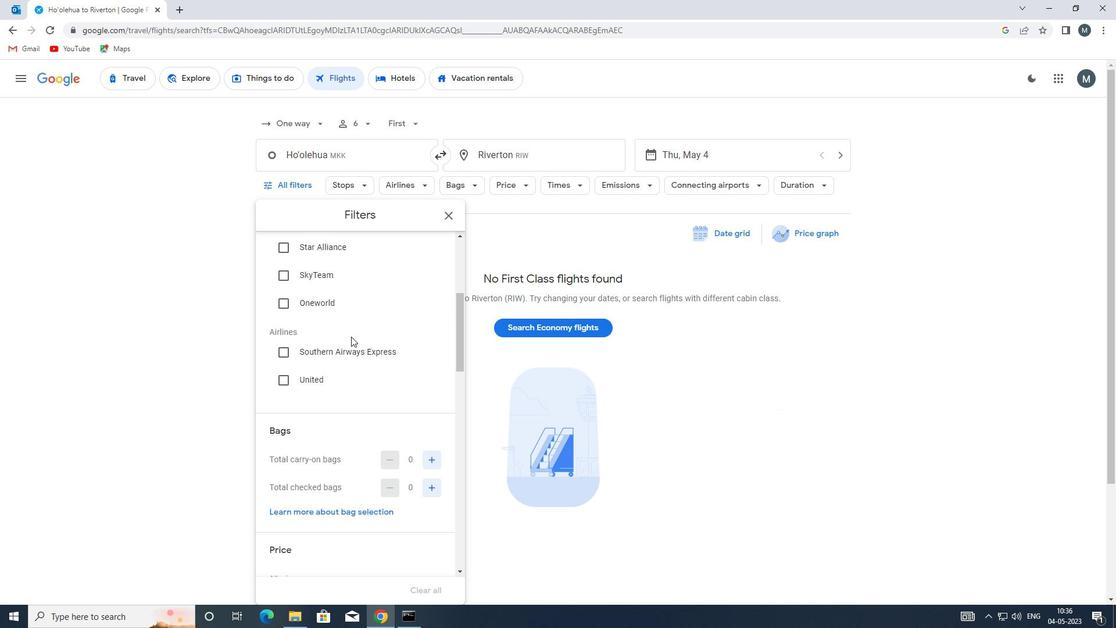 
Action: Mouse moved to (350, 337)
Screenshot: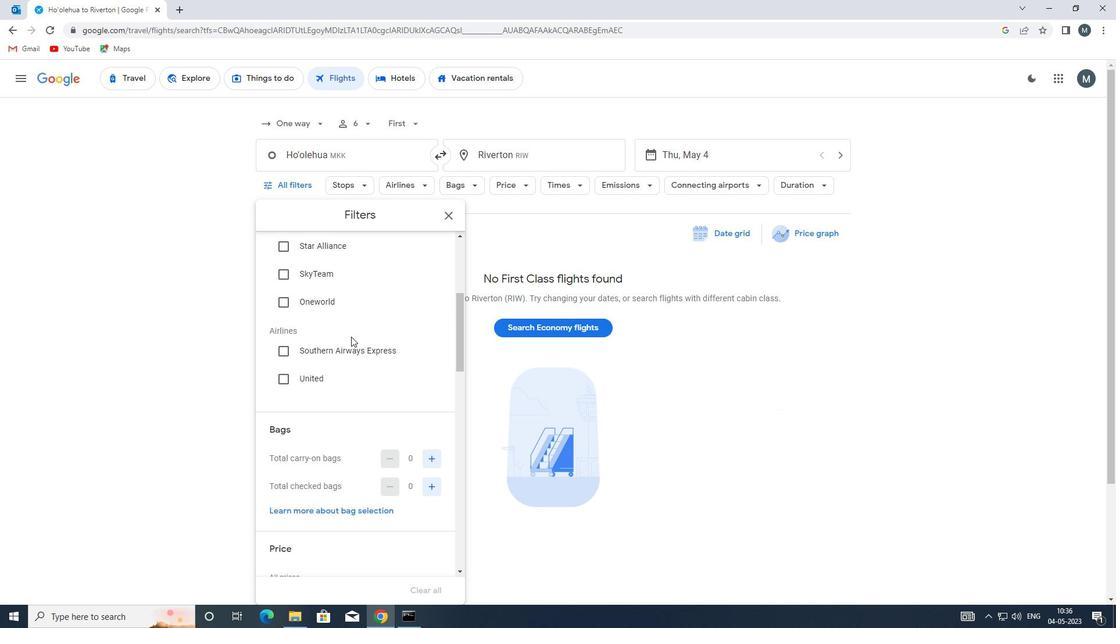 
Action: Mouse scrolled (350, 337) with delta (0, 0)
Screenshot: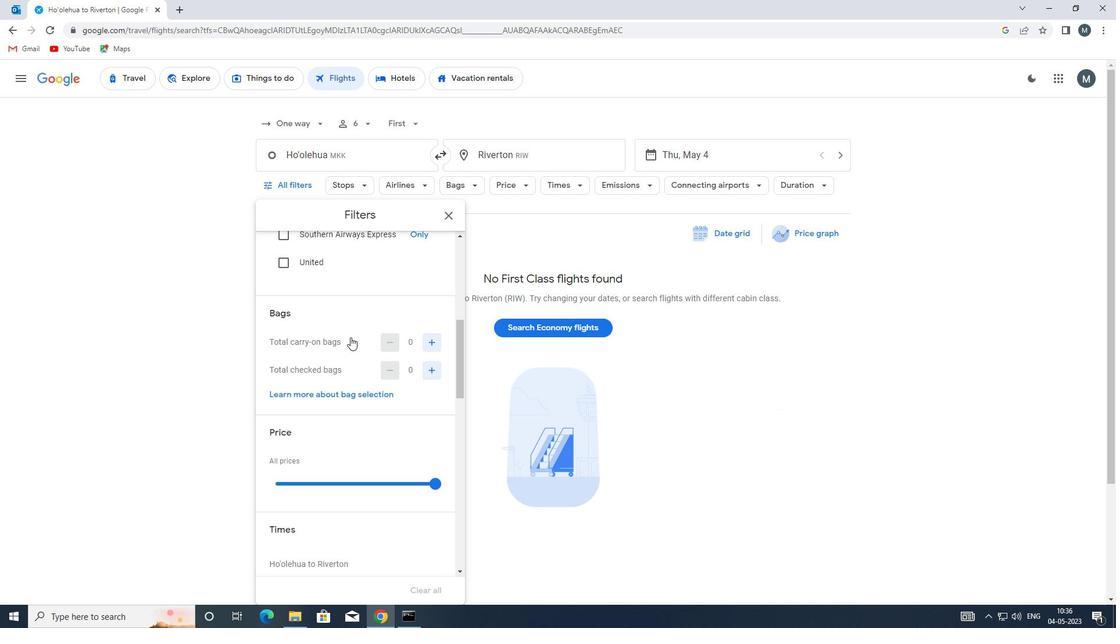 
Action: Mouse moved to (377, 330)
Screenshot: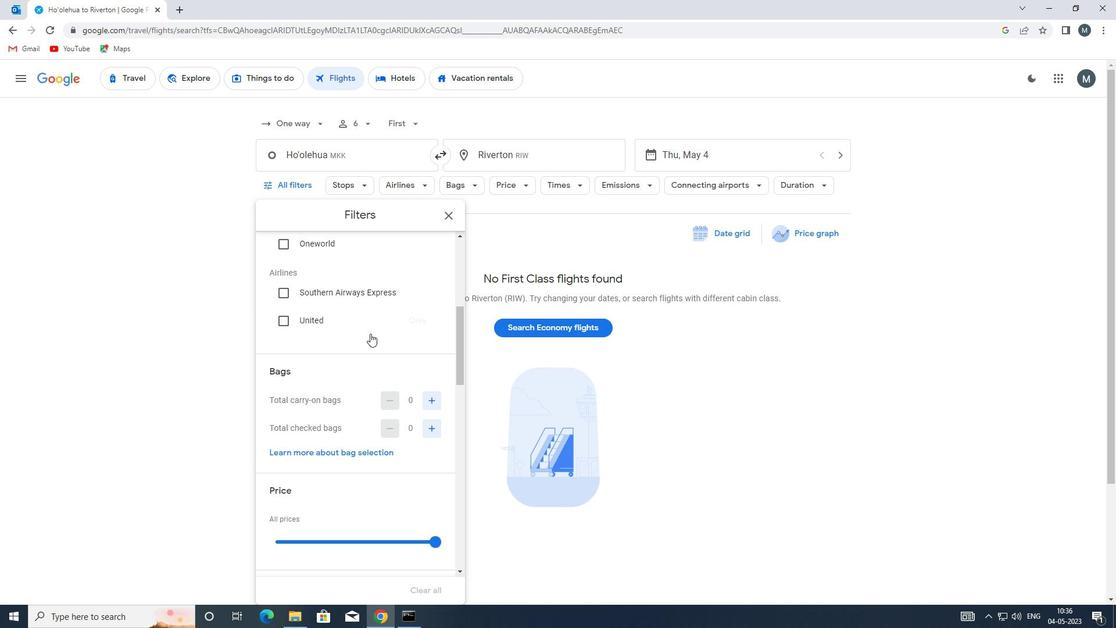 
Action: Mouse scrolled (377, 330) with delta (0, 0)
Screenshot: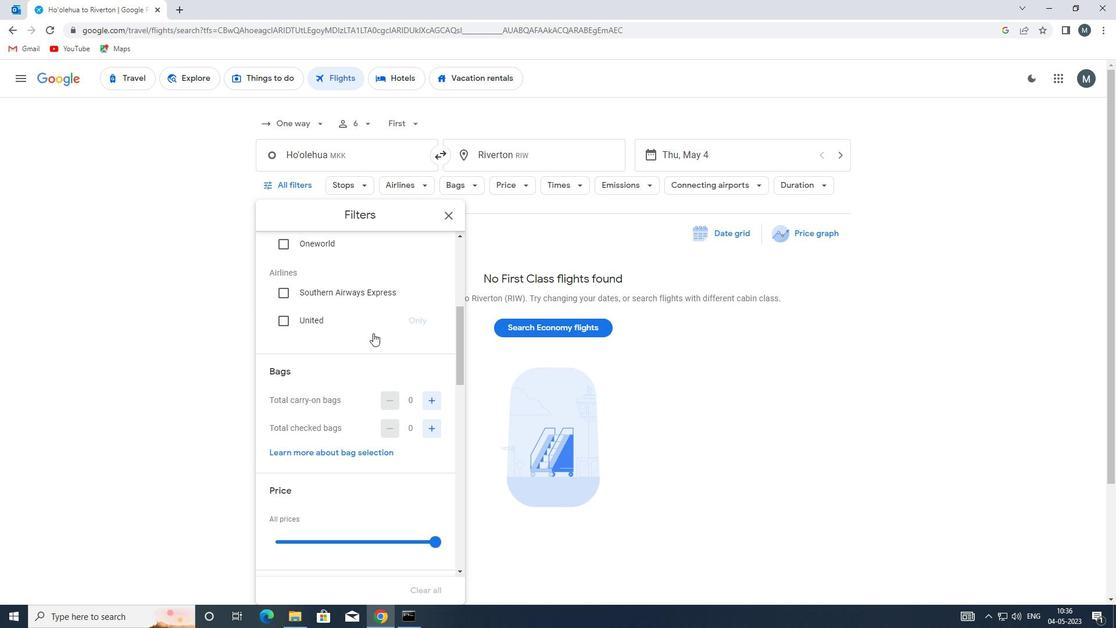 
Action: Mouse moved to (432, 372)
Screenshot: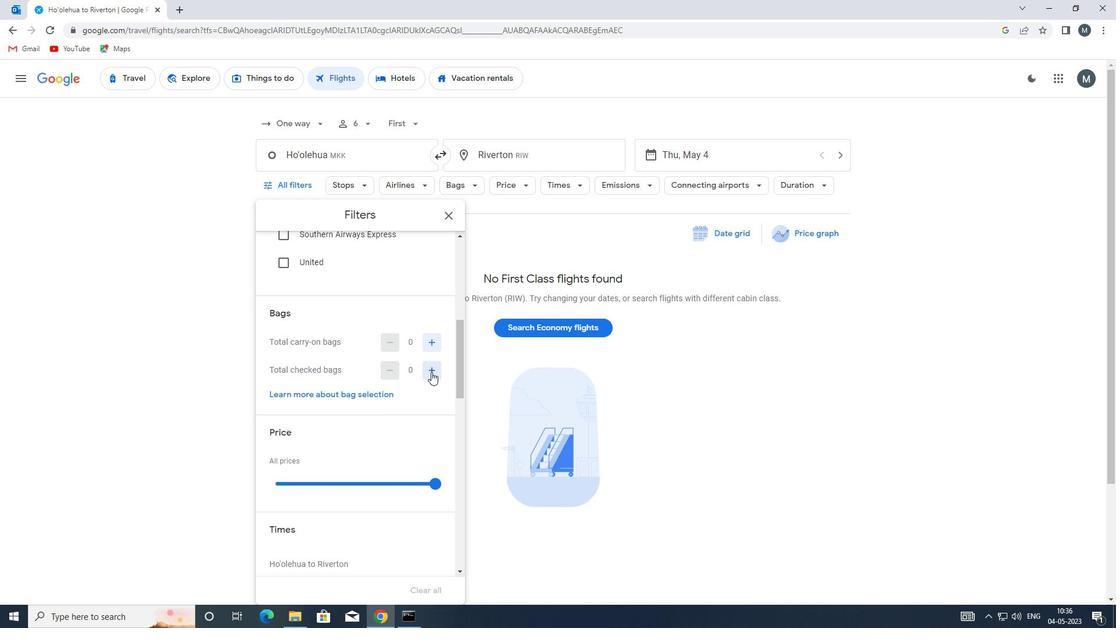 
Action: Mouse pressed left at (432, 372)
Screenshot: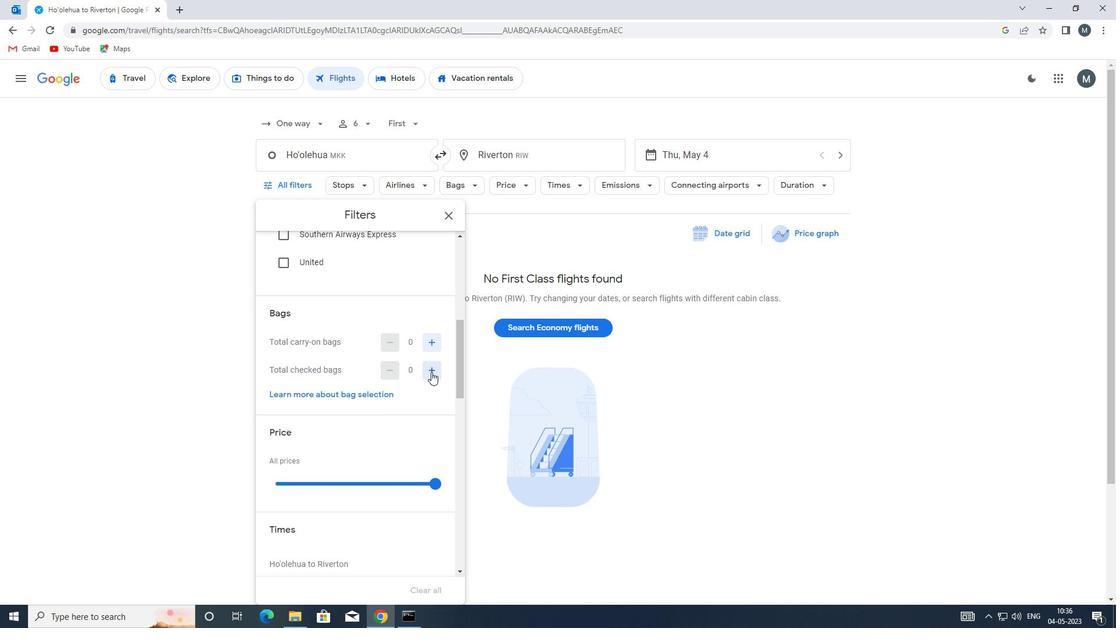 
Action: Mouse pressed left at (432, 372)
Screenshot: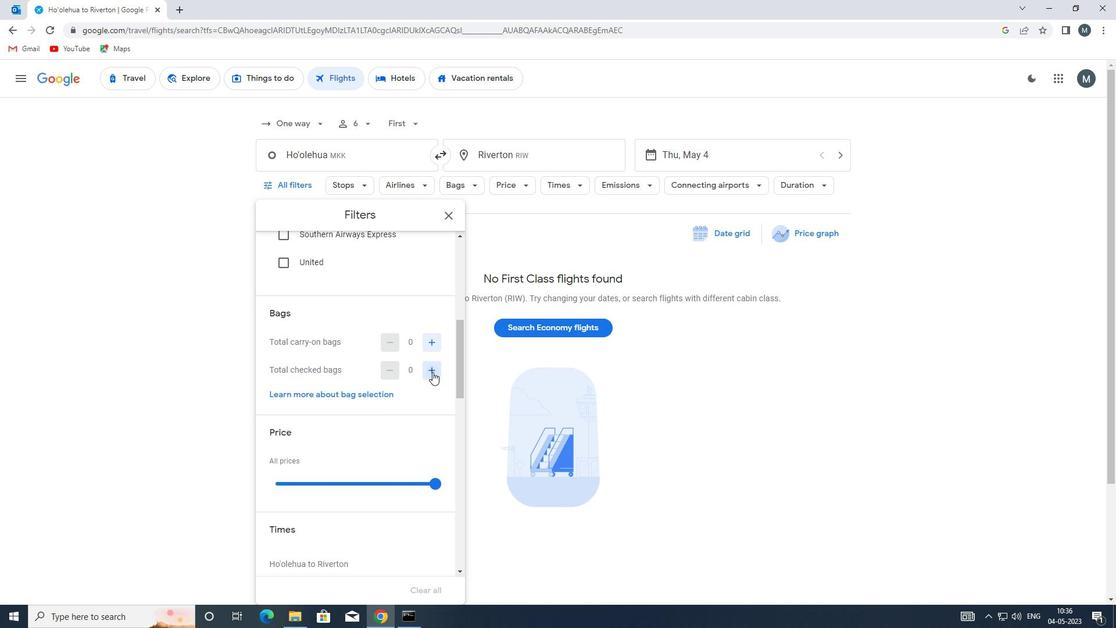 
Action: Mouse moved to (433, 372)
Screenshot: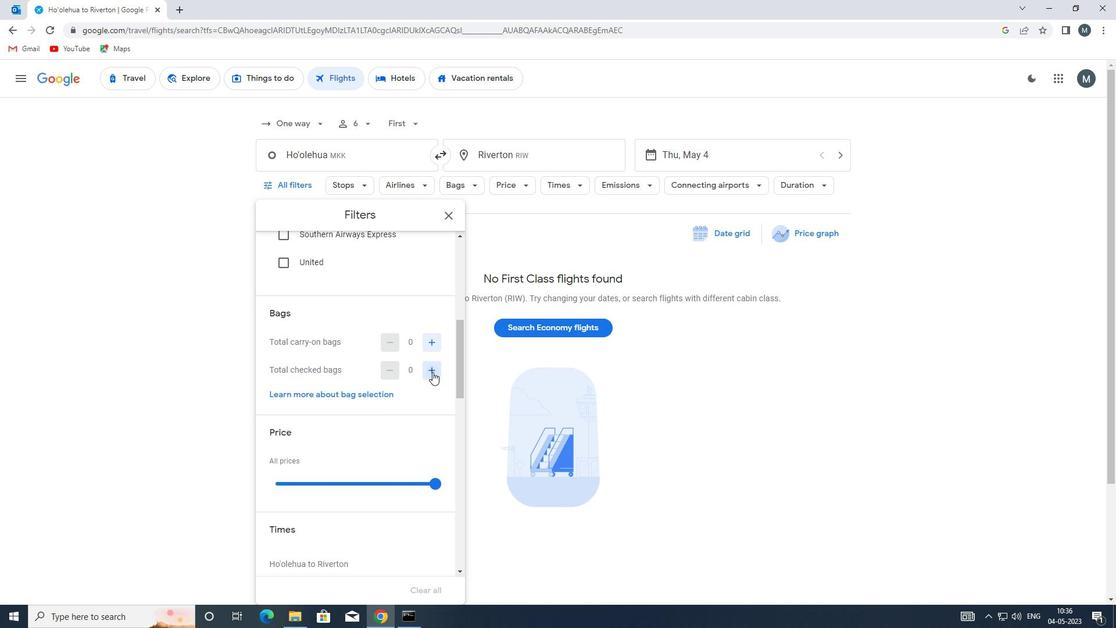 
Action: Mouse pressed left at (433, 372)
Screenshot: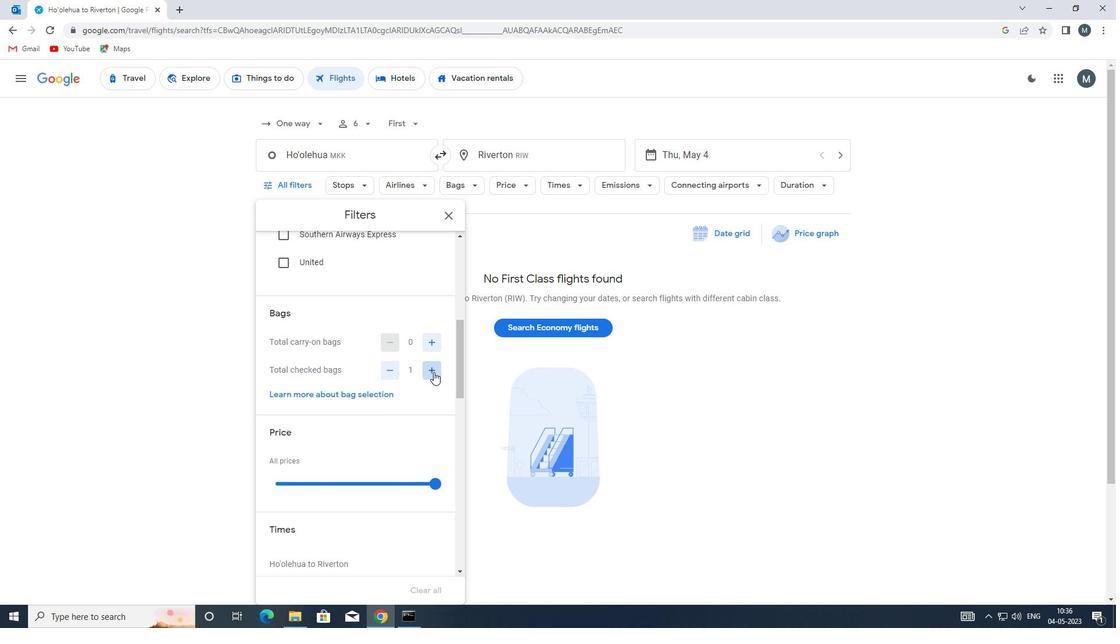 
Action: Mouse pressed left at (433, 372)
Screenshot: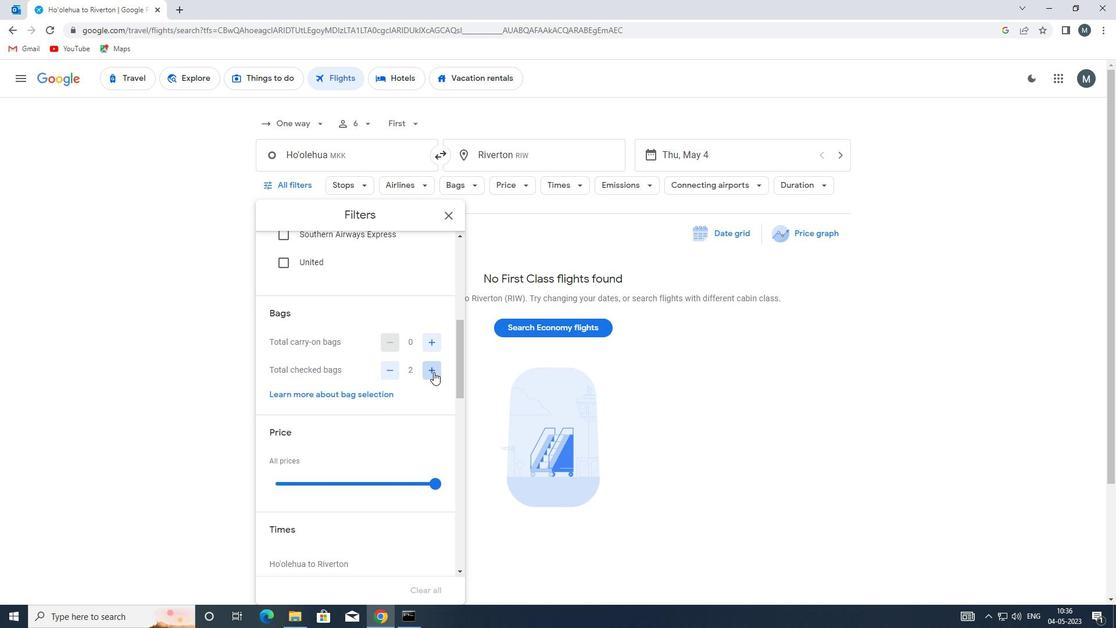 
Action: Mouse pressed left at (433, 372)
Screenshot: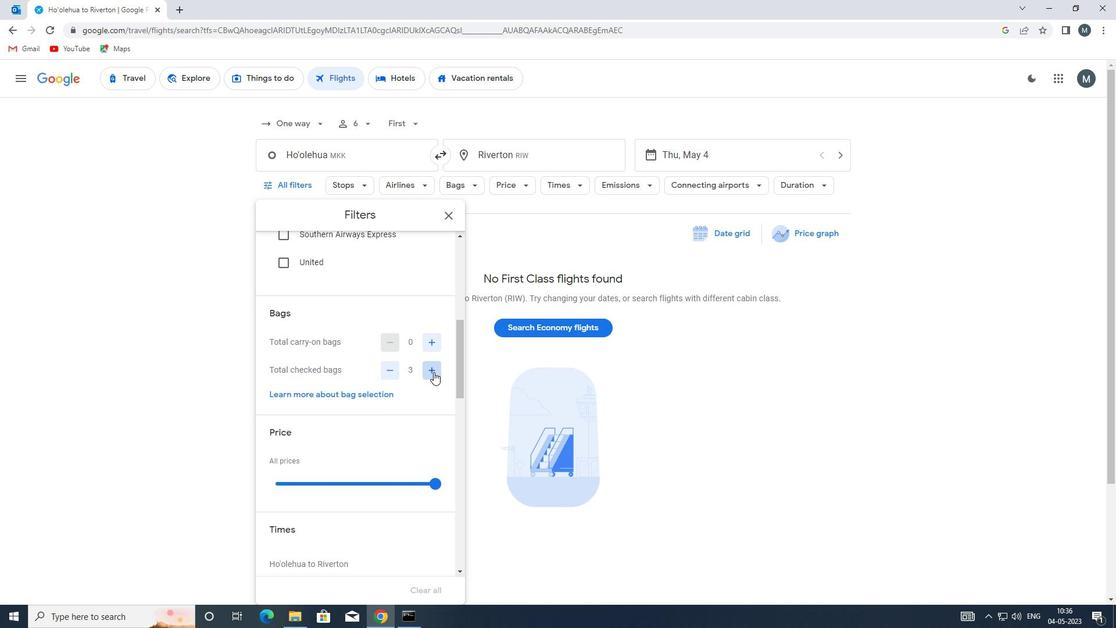 
Action: Mouse pressed left at (433, 372)
Screenshot: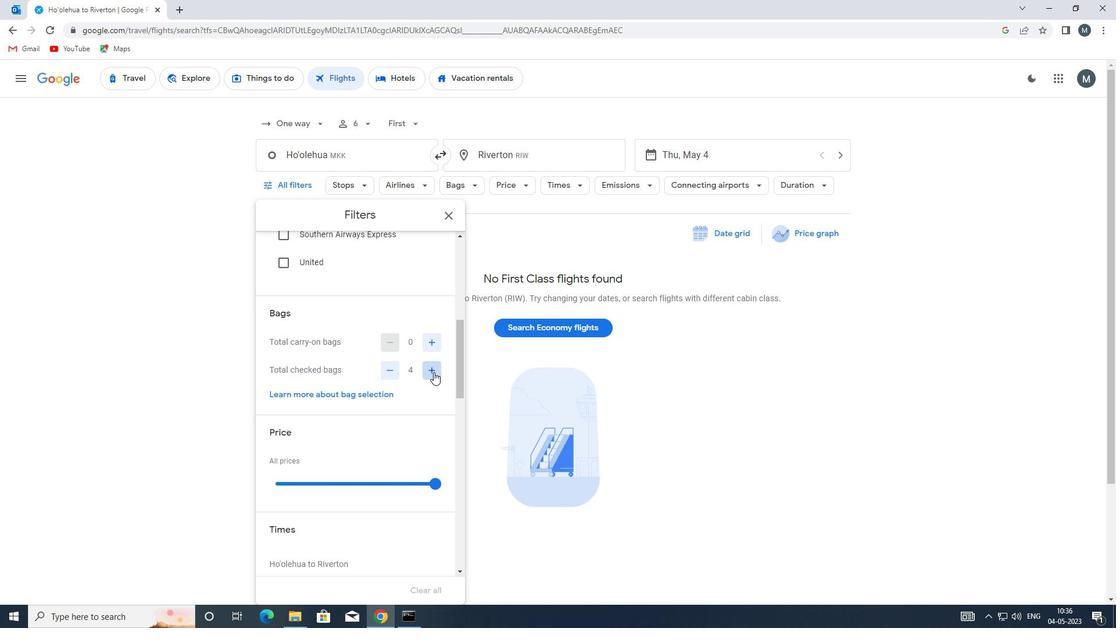 
Action: Mouse pressed left at (433, 372)
Screenshot: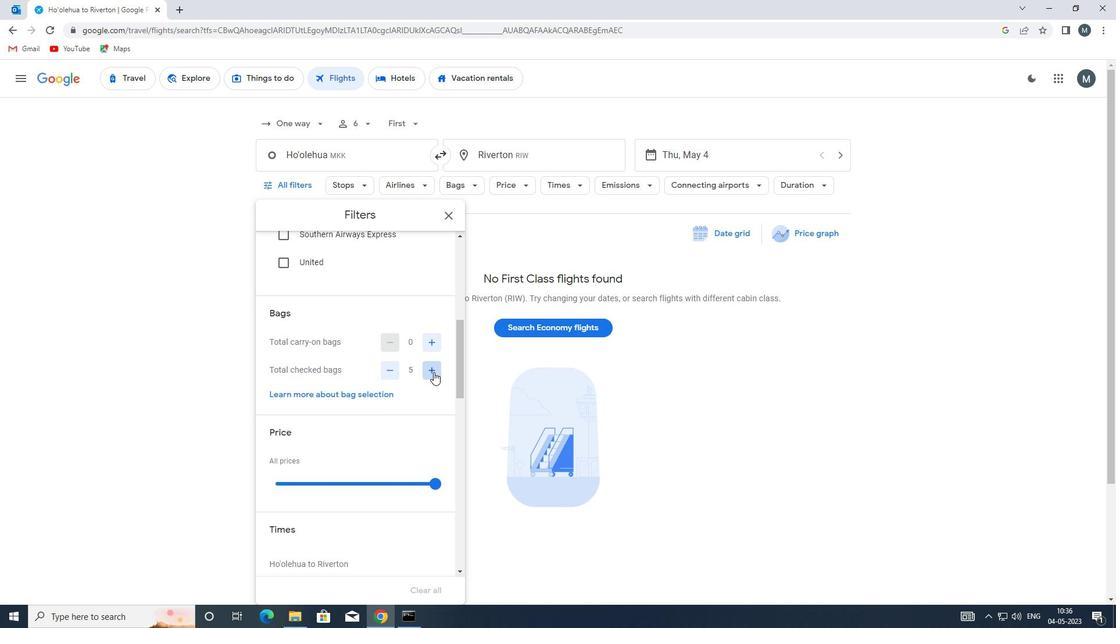 
Action: Mouse pressed left at (433, 372)
Screenshot: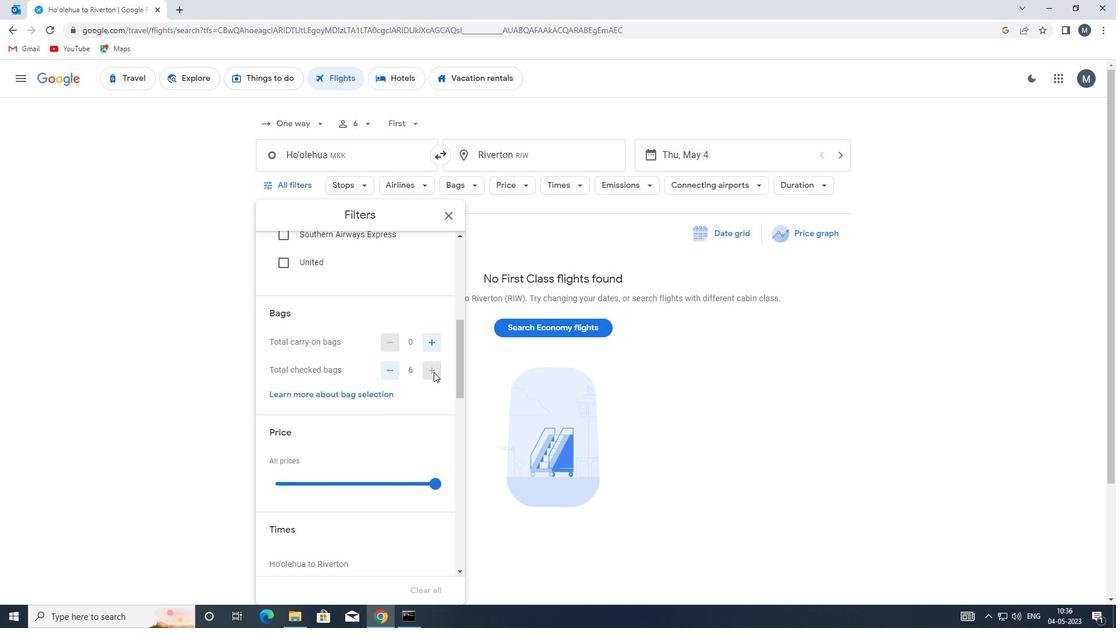 
Action: Mouse moved to (367, 375)
Screenshot: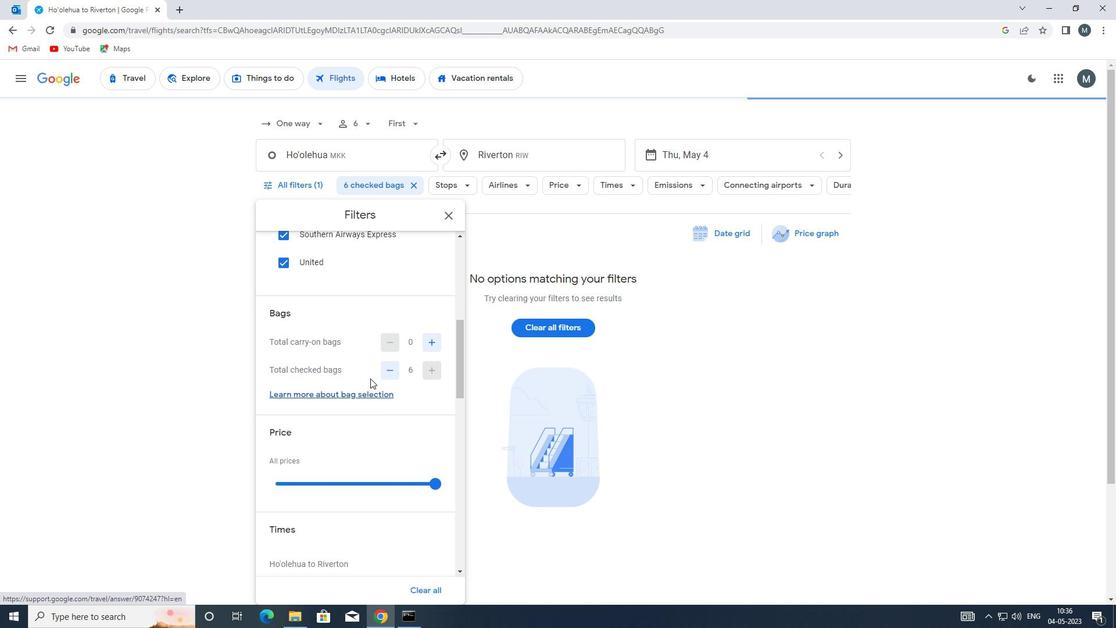 
Action: Mouse scrolled (367, 374) with delta (0, 0)
Screenshot: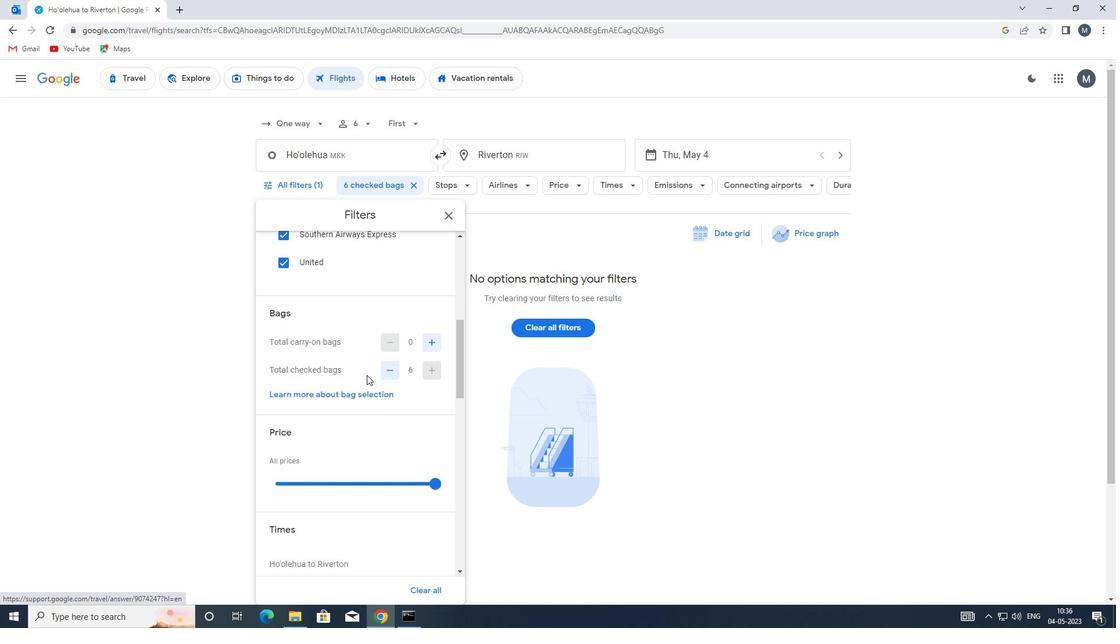 
Action: Mouse moved to (367, 374)
Screenshot: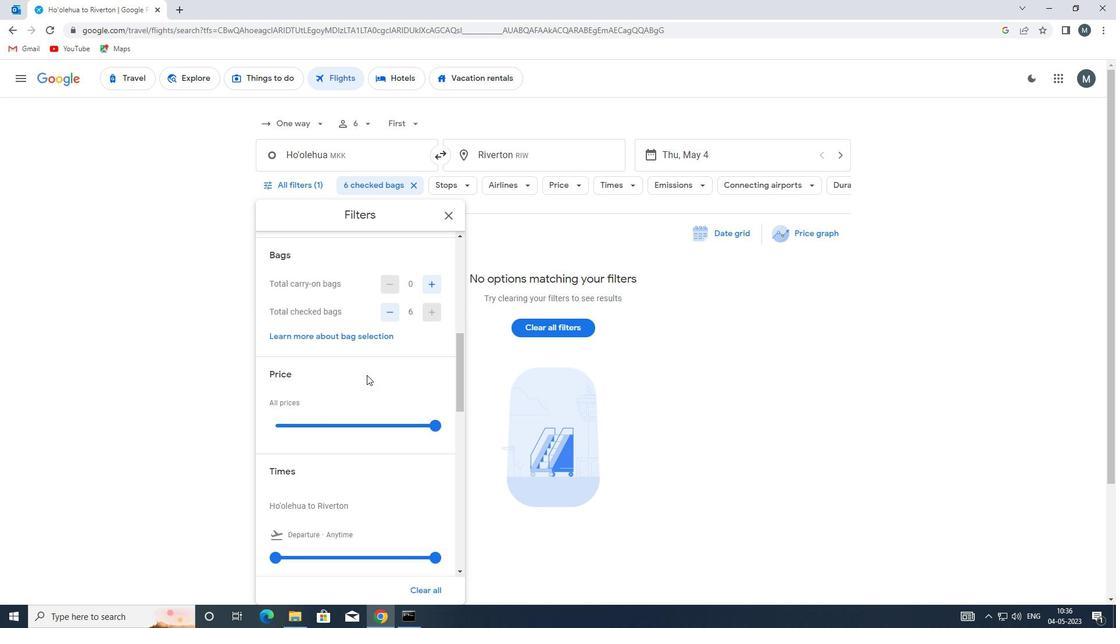 
Action: Mouse scrolled (367, 373) with delta (0, 0)
Screenshot: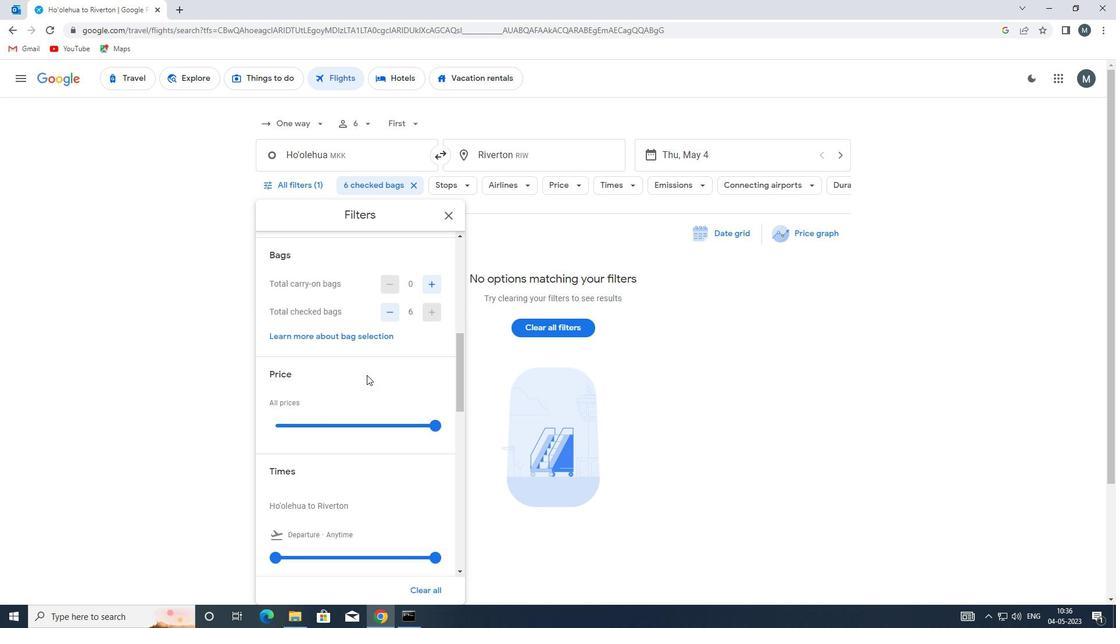 
Action: Mouse moved to (322, 356)
Screenshot: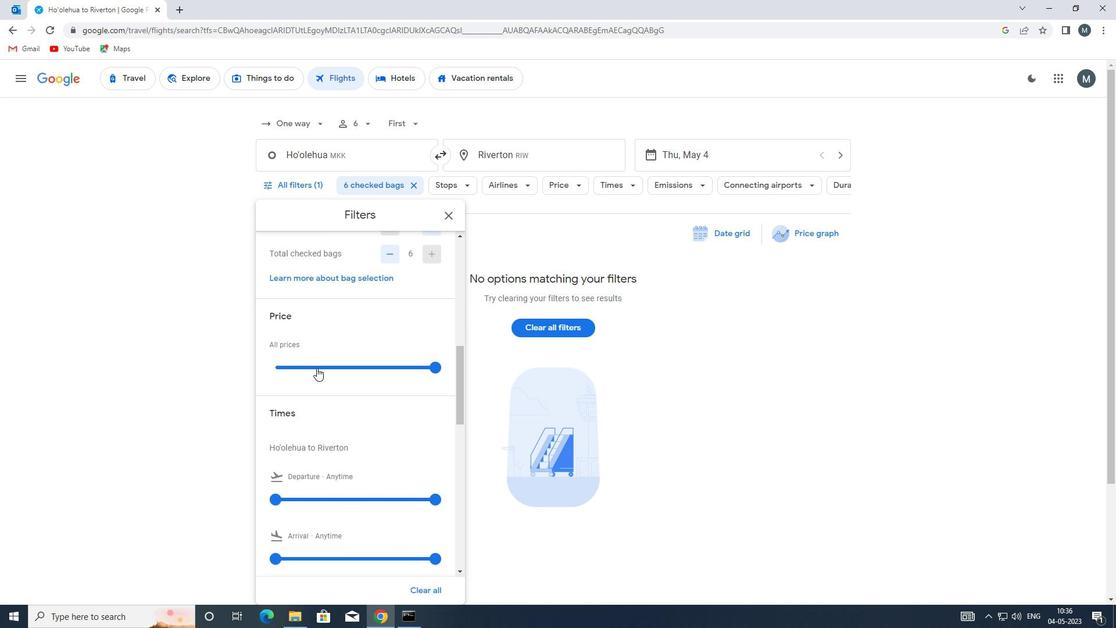 
Action: Mouse pressed left at (322, 356)
Screenshot: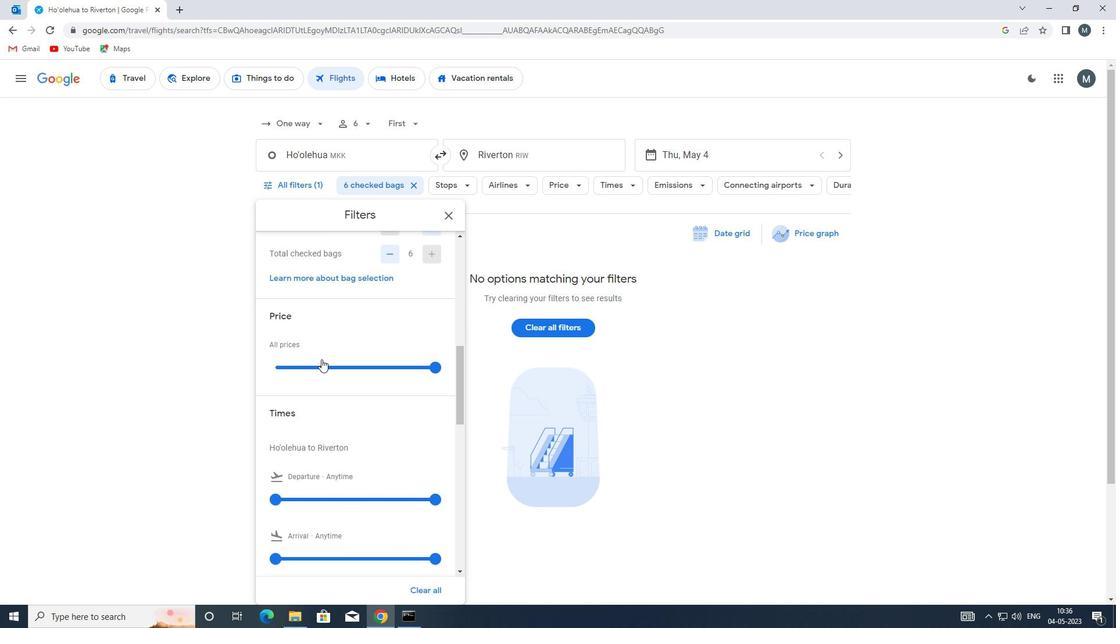 
Action: Mouse pressed left at (322, 356)
Screenshot: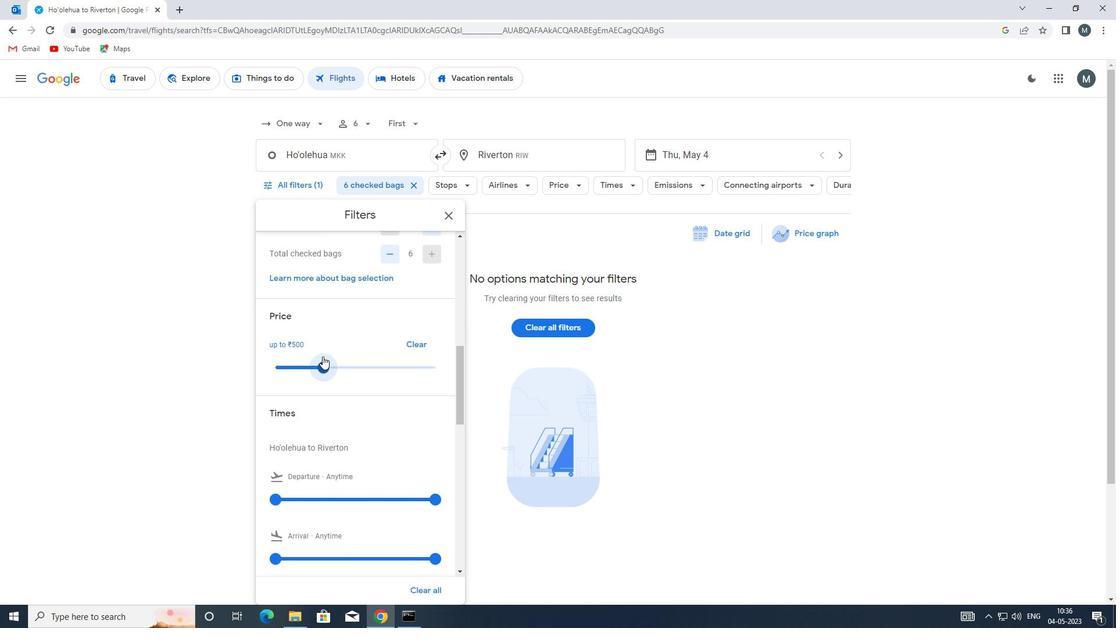 
Action: Mouse moved to (324, 353)
Screenshot: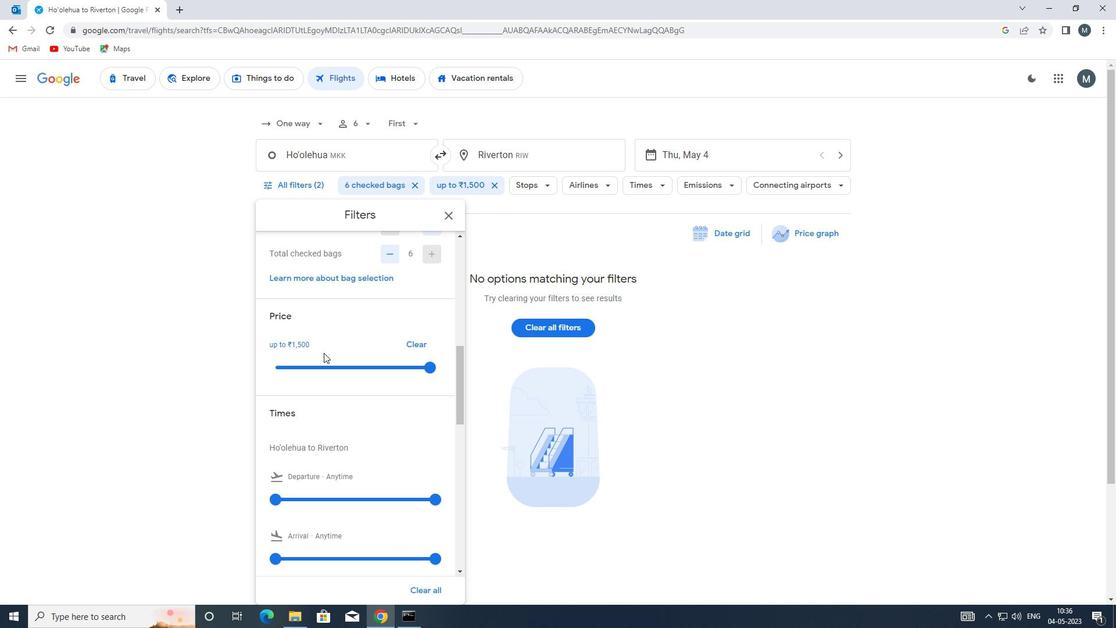 
Action: Mouse scrolled (324, 352) with delta (0, 0)
Screenshot: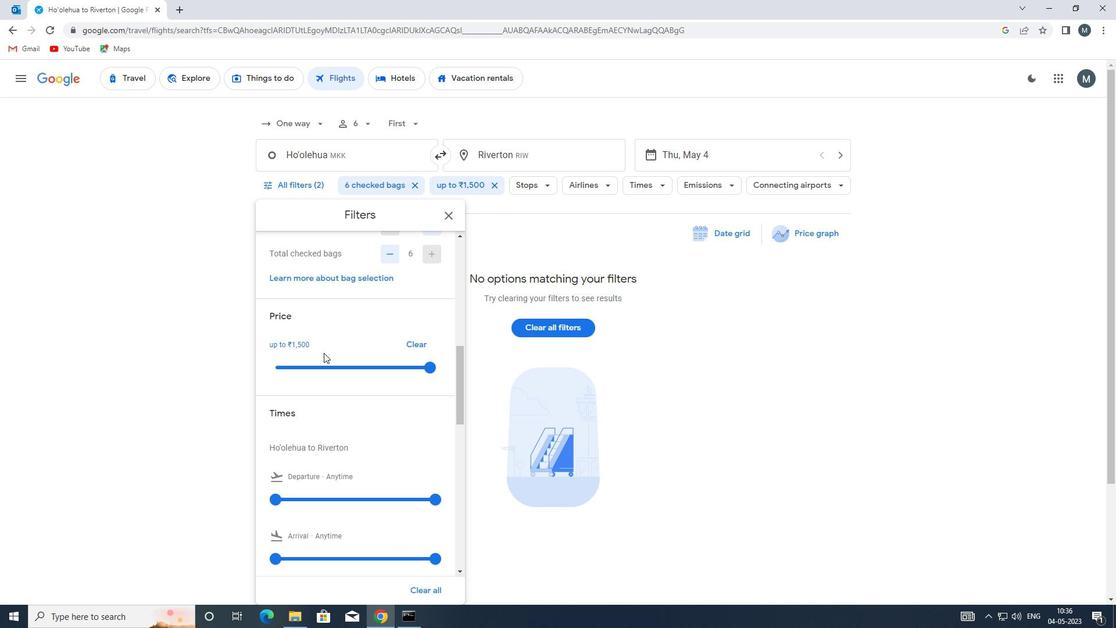 
Action: Mouse moved to (325, 357)
Screenshot: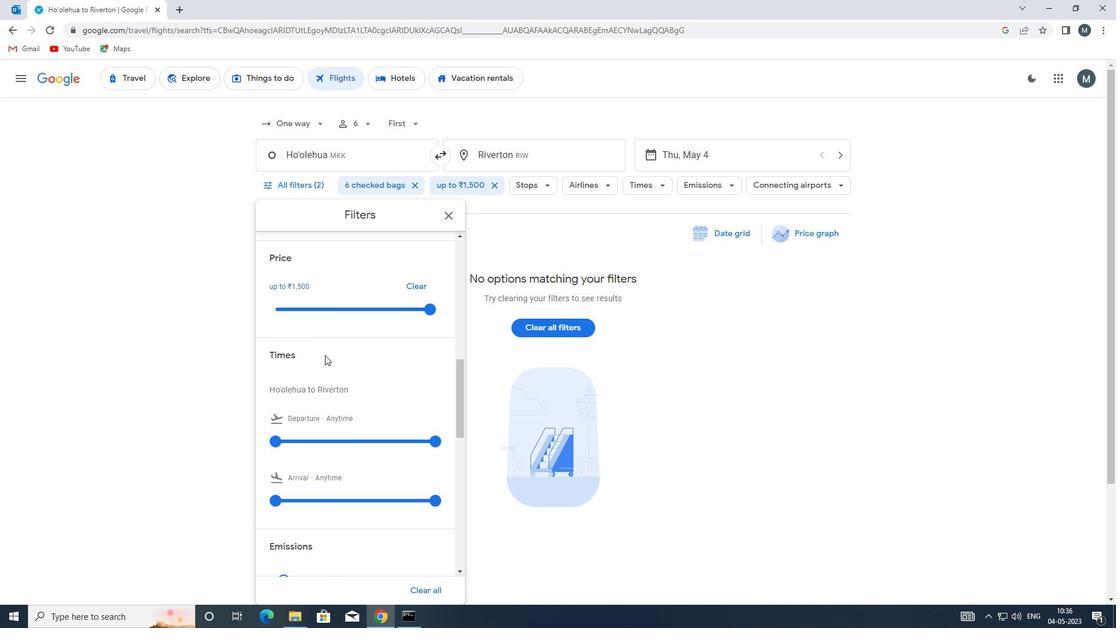 
Action: Mouse scrolled (325, 357) with delta (0, 0)
Screenshot: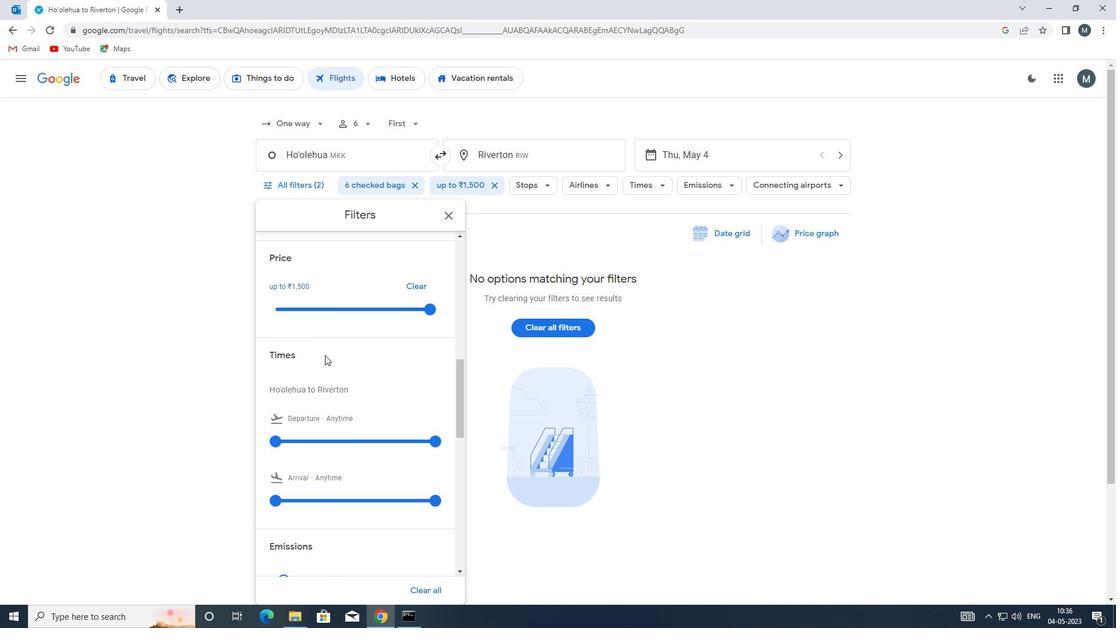 
Action: Mouse moved to (285, 381)
Screenshot: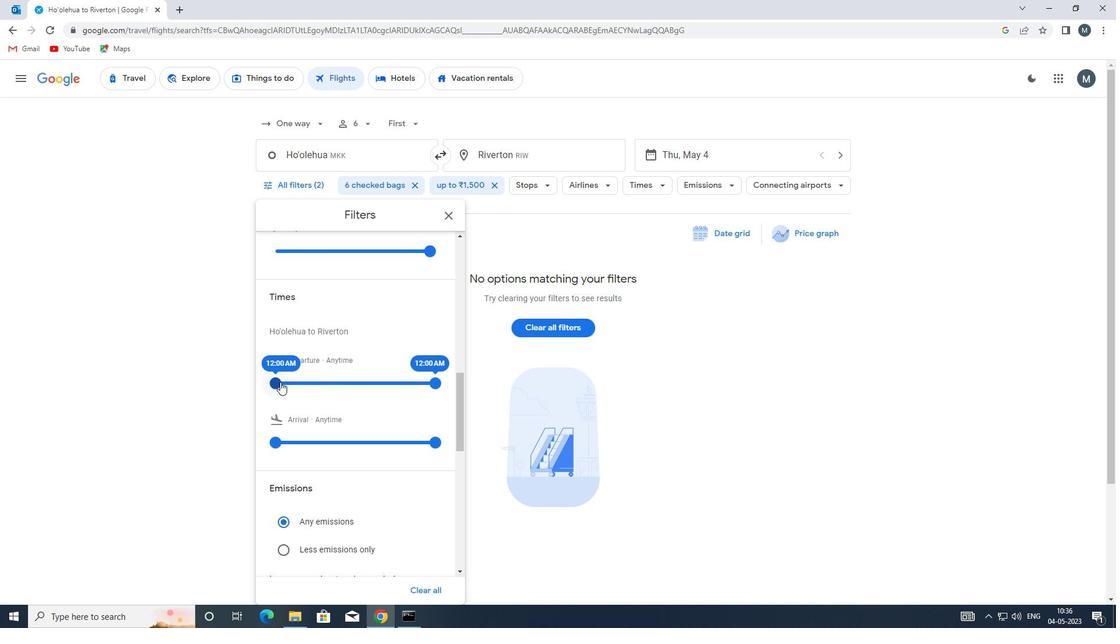 
Action: Mouse pressed left at (285, 381)
Screenshot: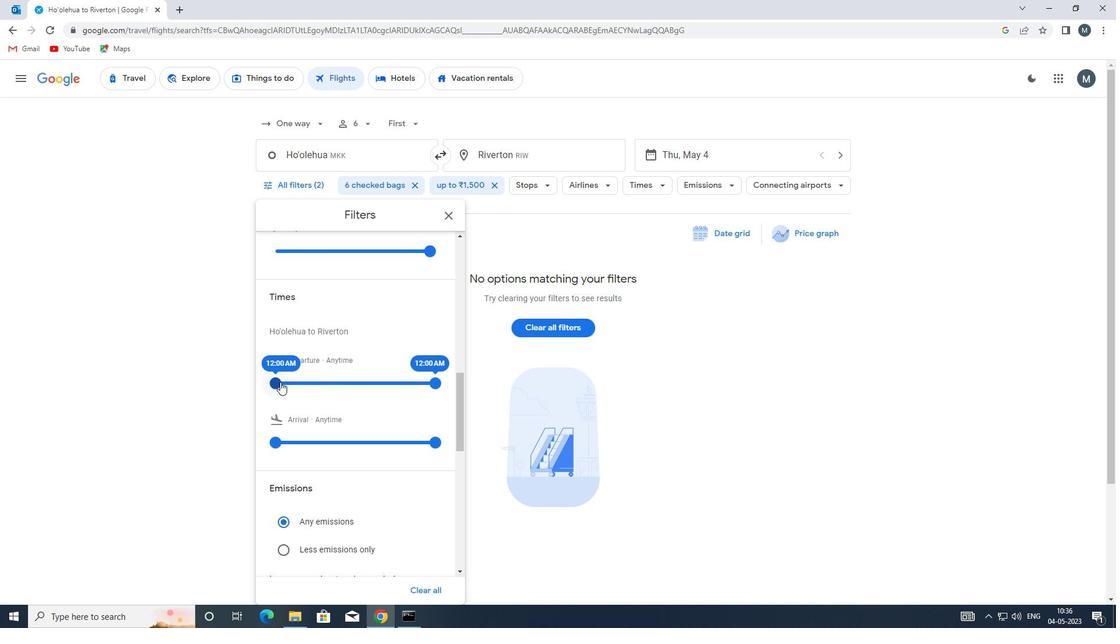 
Action: Mouse moved to (429, 381)
Screenshot: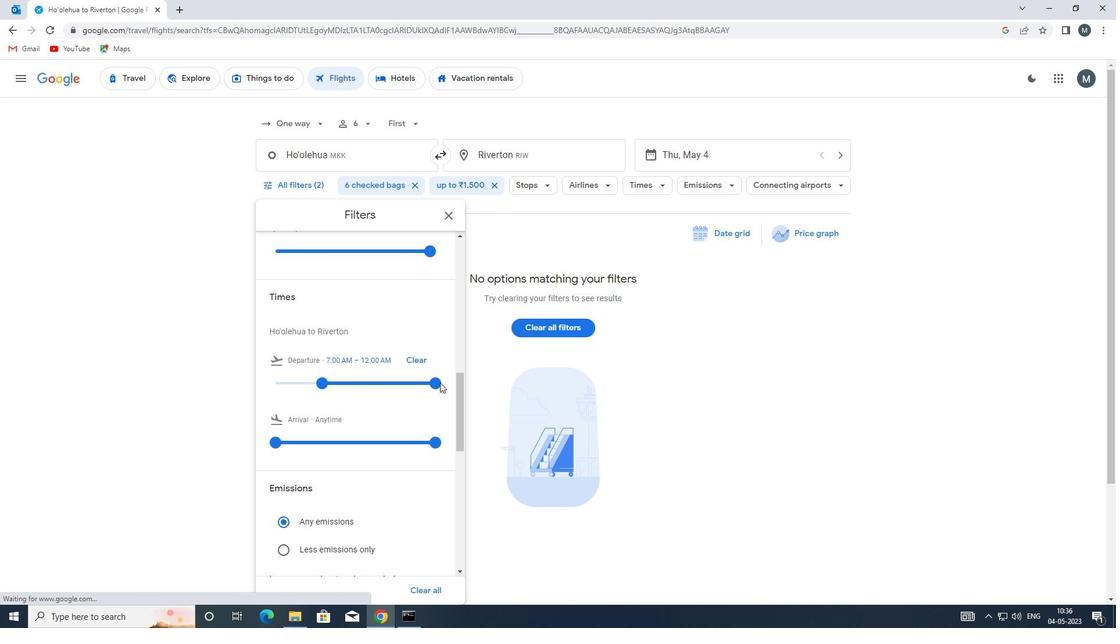 
Action: Mouse pressed left at (429, 381)
Screenshot: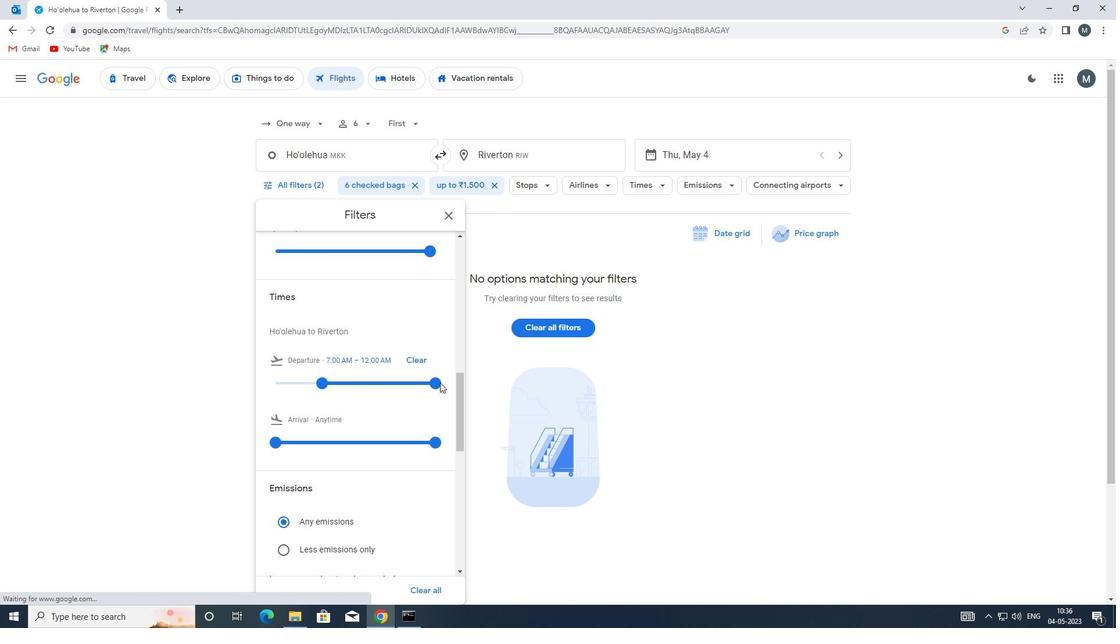 
Action: Mouse moved to (333, 367)
Screenshot: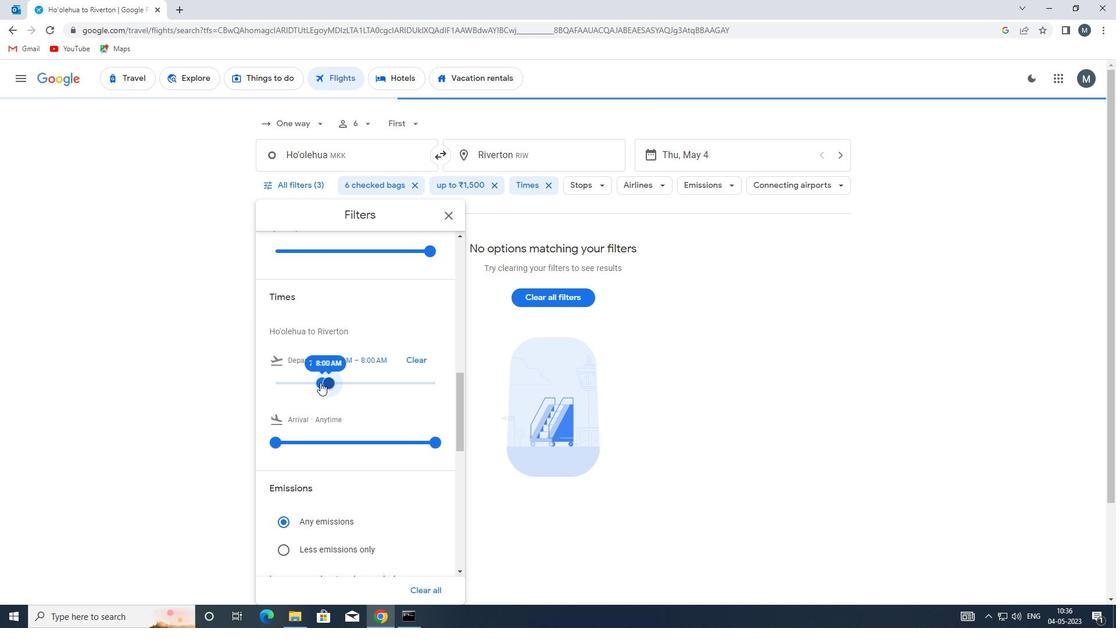 
Action: Mouse scrolled (333, 367) with delta (0, 0)
Screenshot: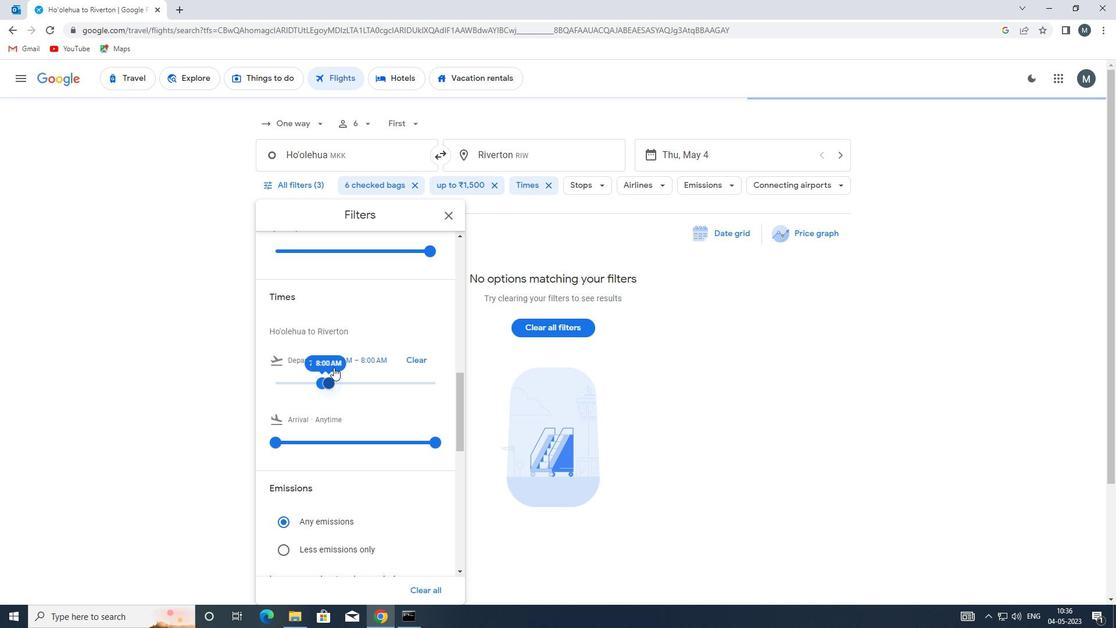 
Action: Mouse scrolled (333, 367) with delta (0, 0)
Screenshot: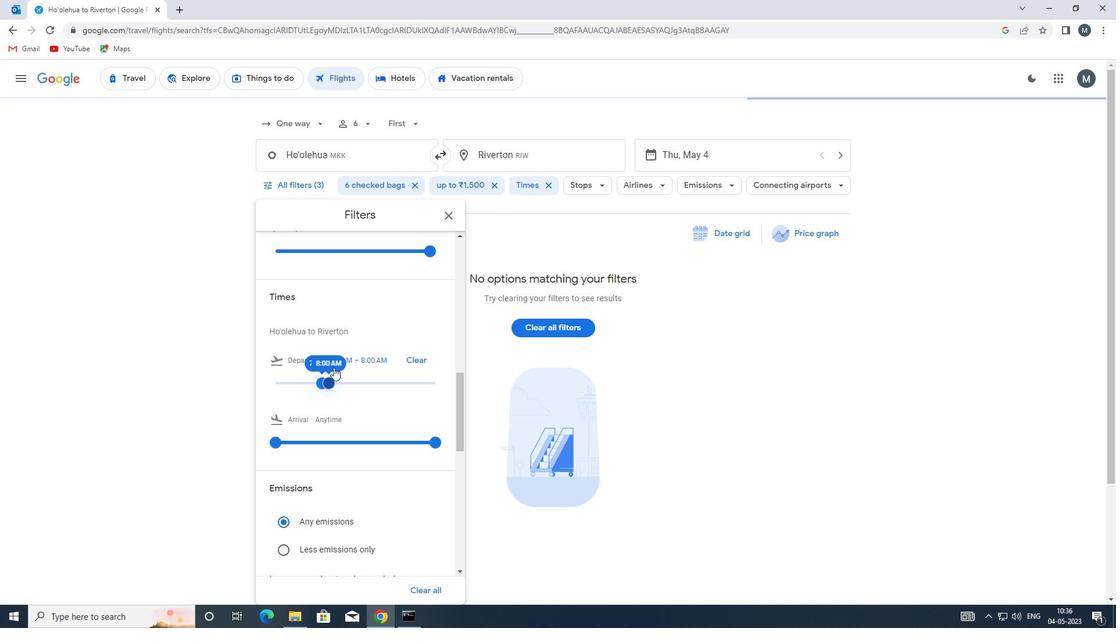 
Action: Mouse scrolled (333, 367) with delta (0, 0)
Screenshot: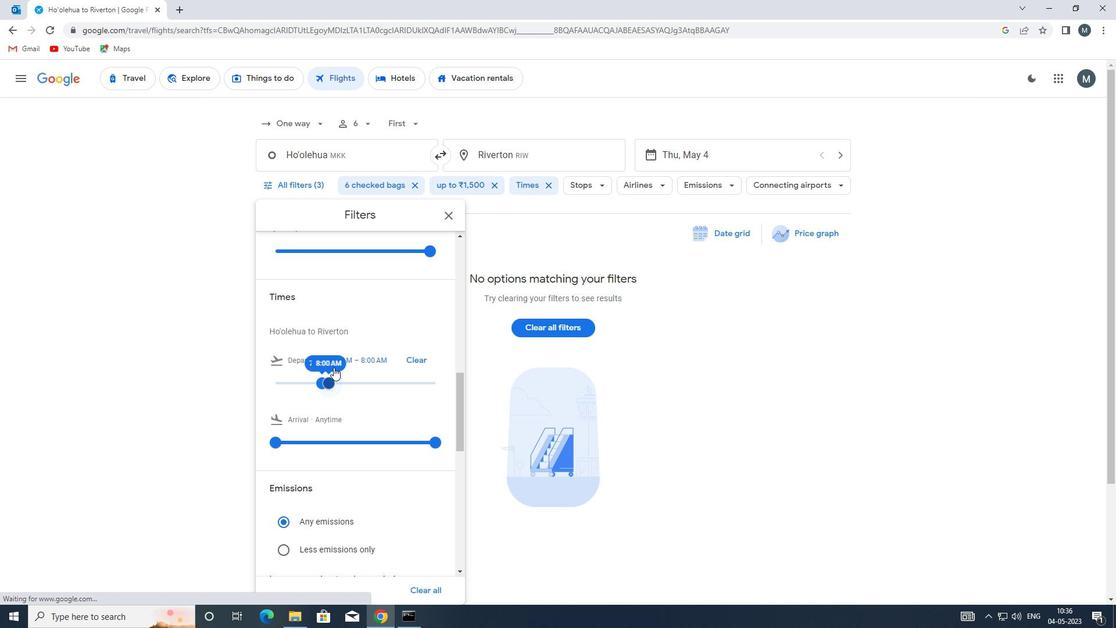 
Action: Mouse moved to (448, 219)
Screenshot: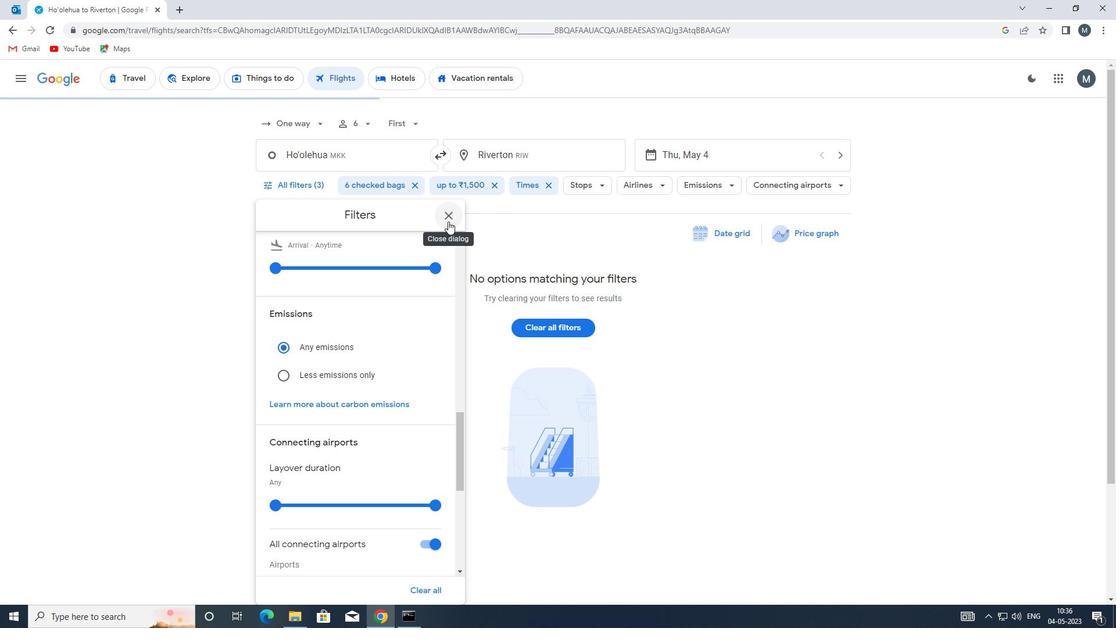 
Action: Mouse pressed left at (448, 219)
Screenshot: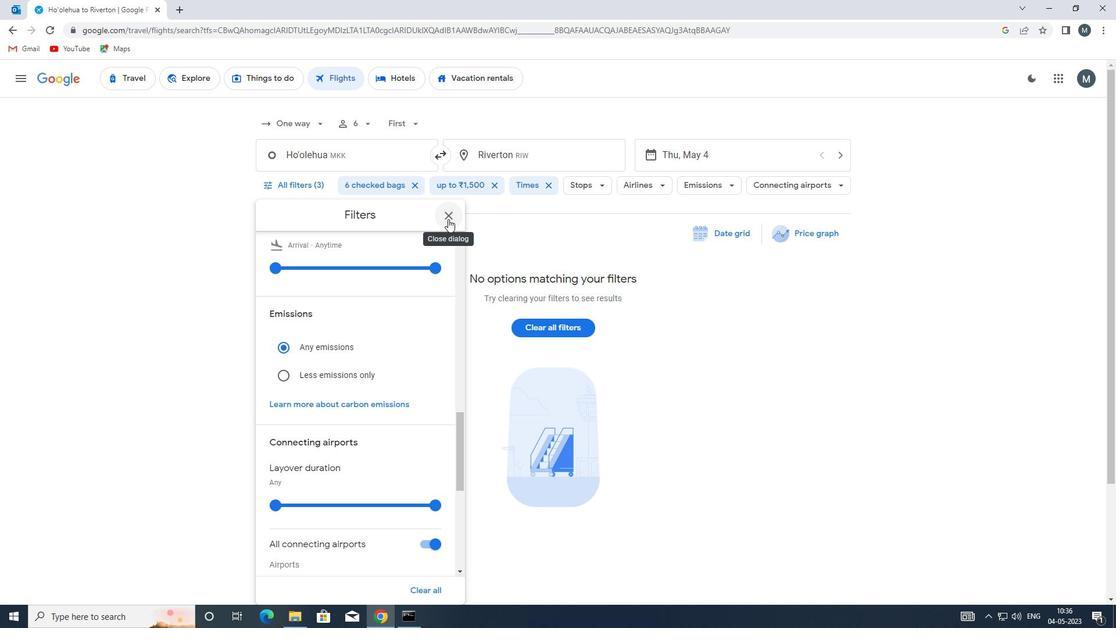 
